 Task: Create a due date automation trigger when advanced on, on the monday before a card is due add fields without custom fields "Resume" completed at 11:00 AM.
Action: Mouse moved to (901, 268)
Screenshot: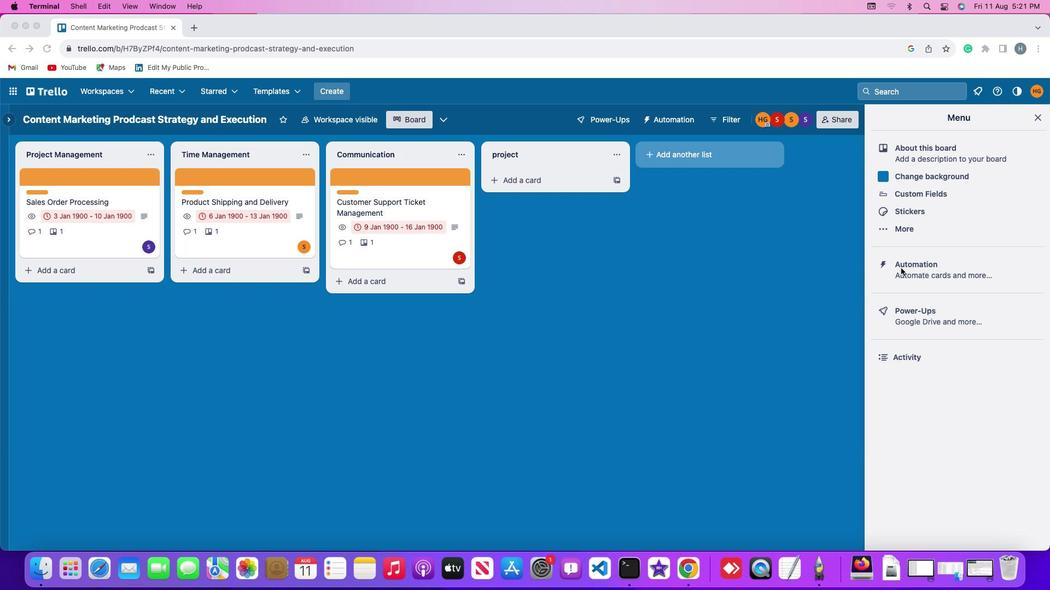 
Action: Mouse pressed left at (901, 268)
Screenshot: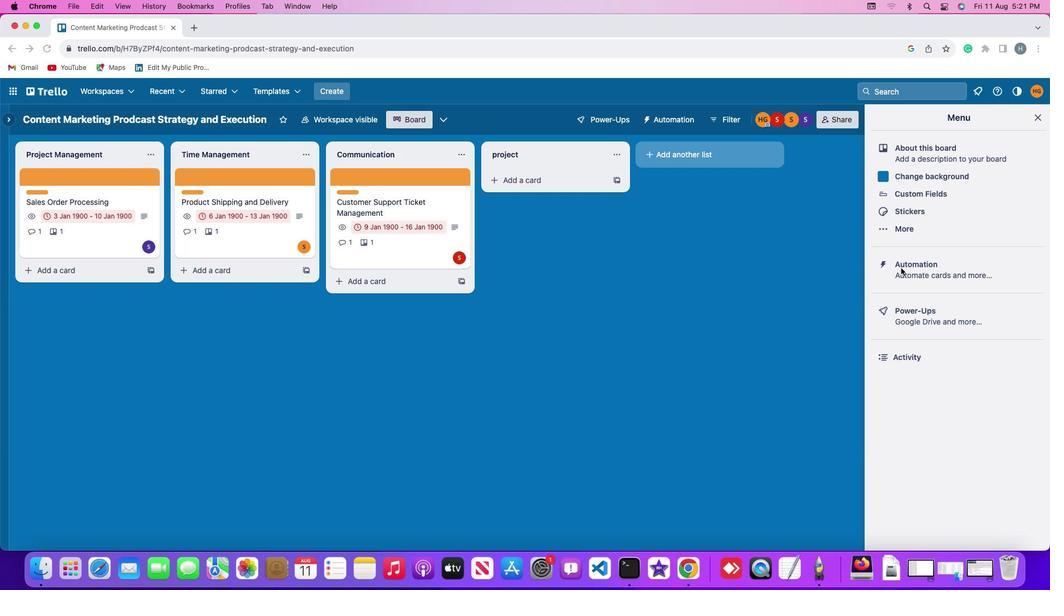 
Action: Mouse pressed left at (901, 268)
Screenshot: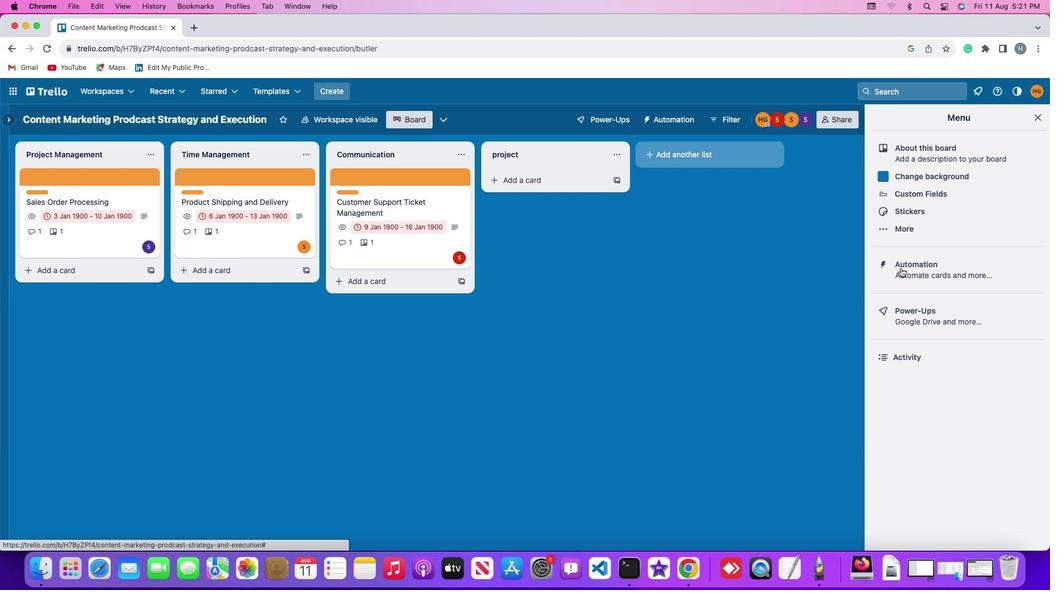 
Action: Mouse moved to (51, 256)
Screenshot: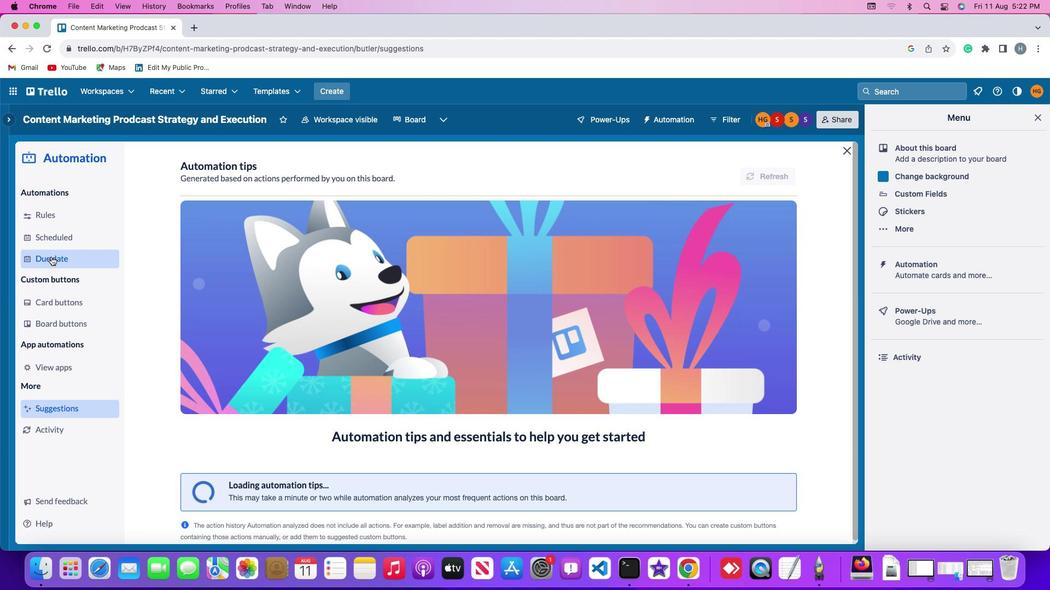 
Action: Mouse pressed left at (51, 256)
Screenshot: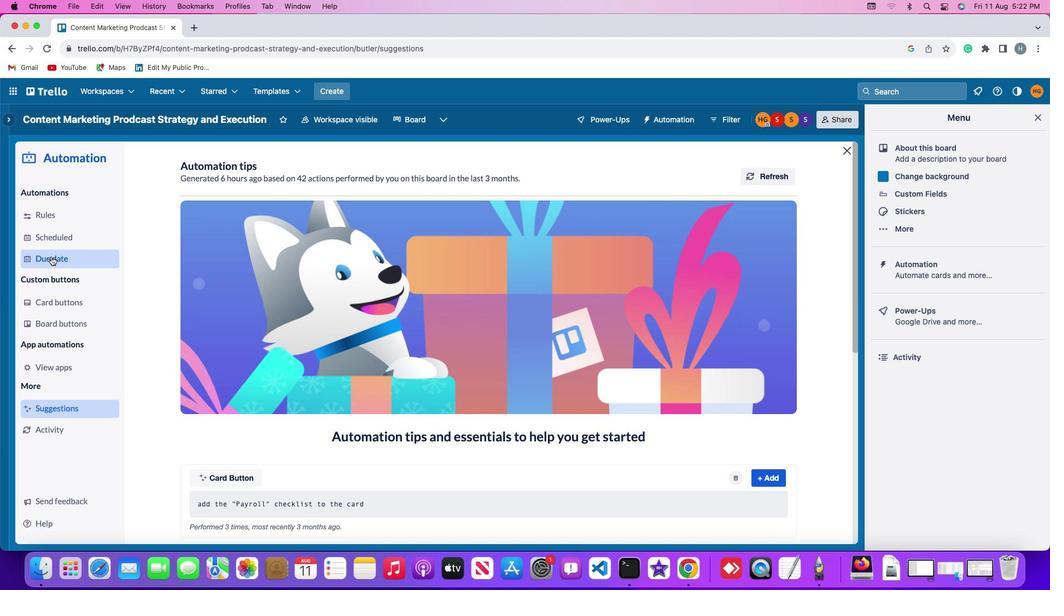 
Action: Mouse moved to (725, 170)
Screenshot: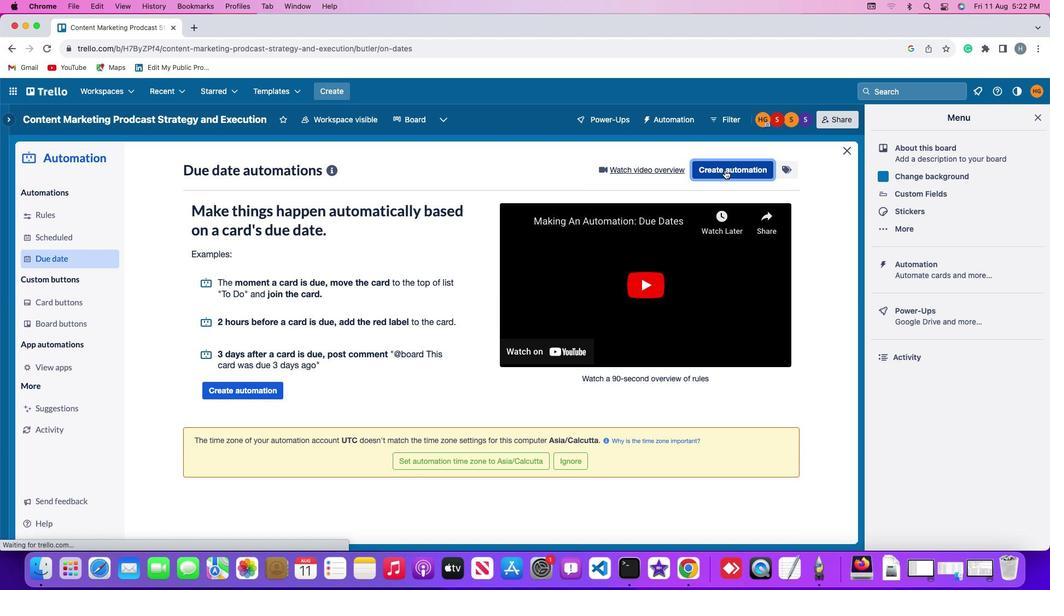 
Action: Mouse pressed left at (725, 170)
Screenshot: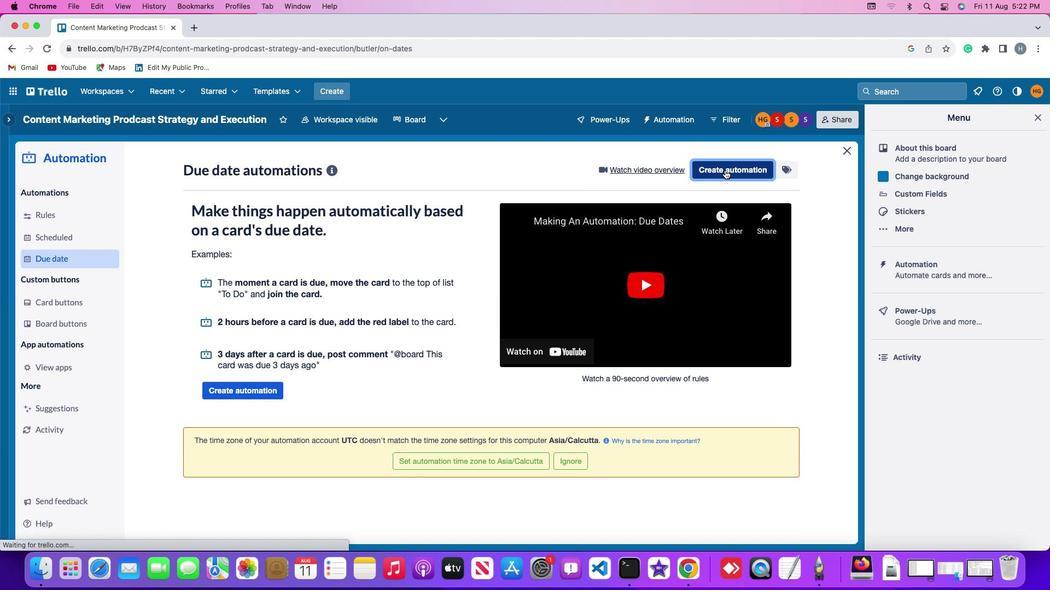 
Action: Mouse moved to (209, 271)
Screenshot: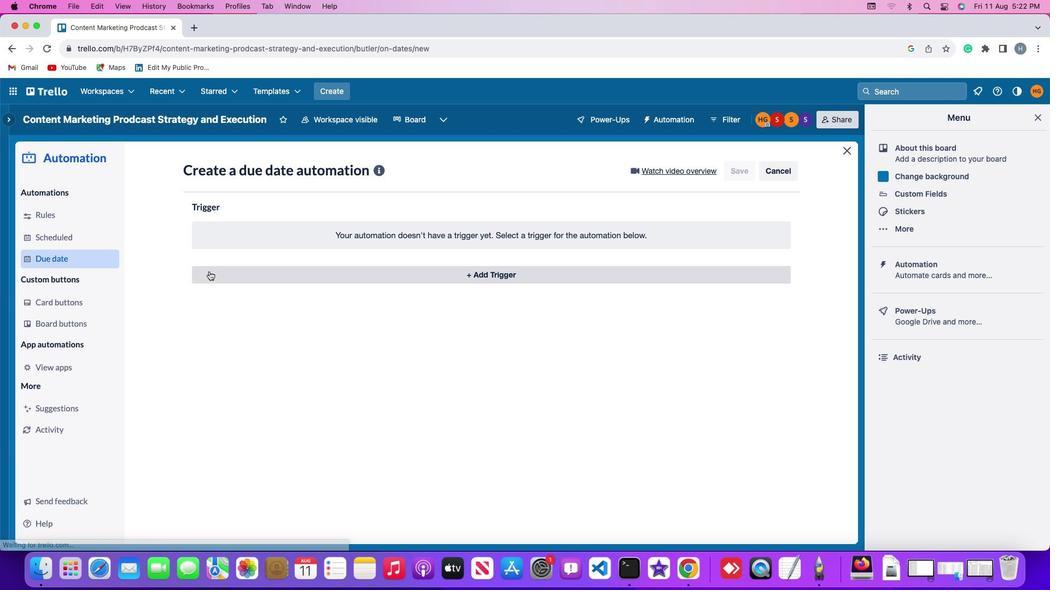 
Action: Mouse pressed left at (209, 271)
Screenshot: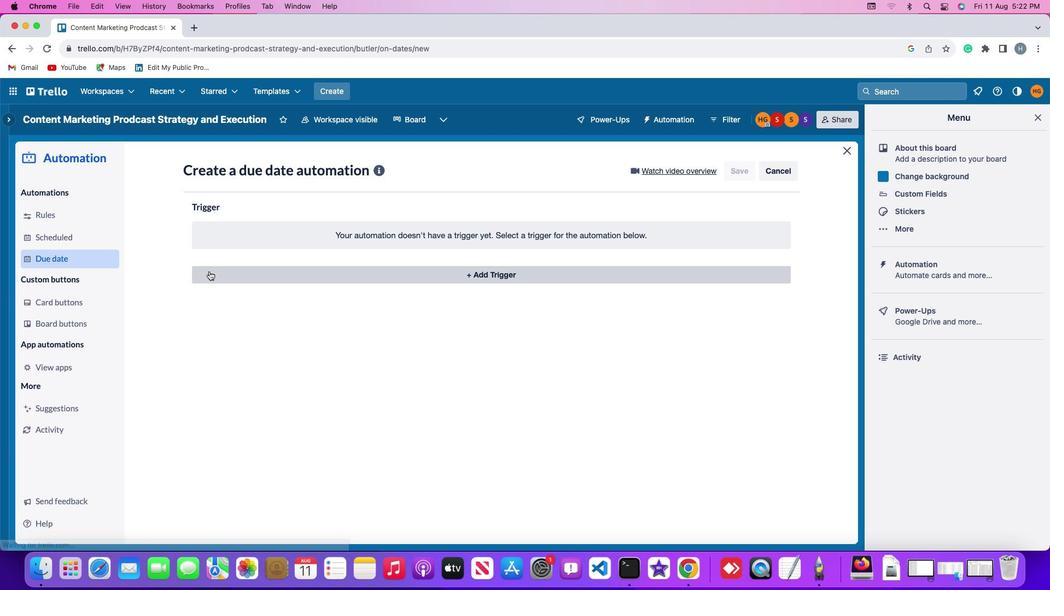 
Action: Mouse moved to (234, 479)
Screenshot: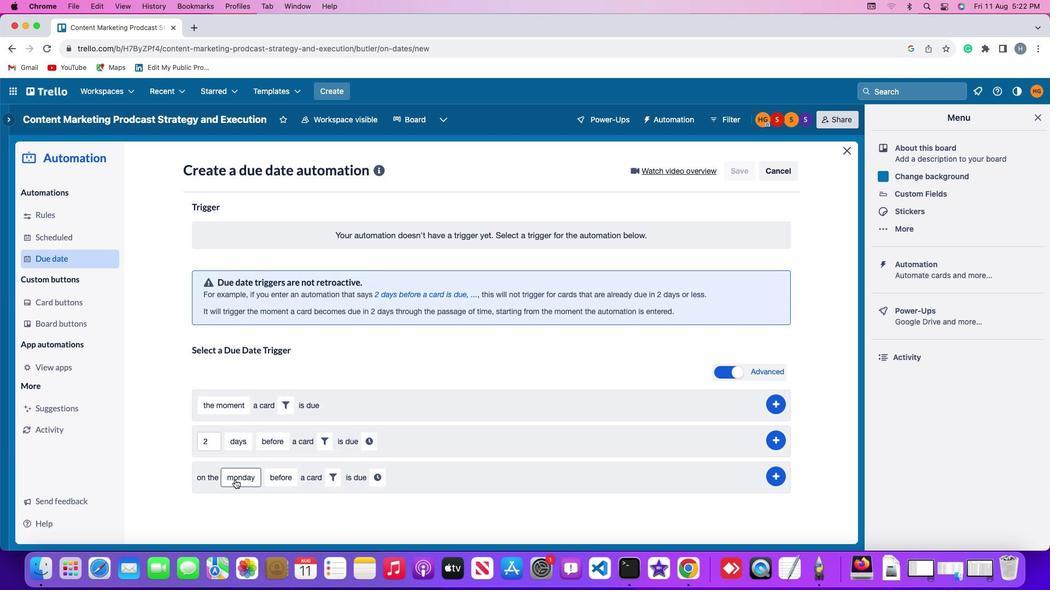 
Action: Mouse pressed left at (234, 479)
Screenshot: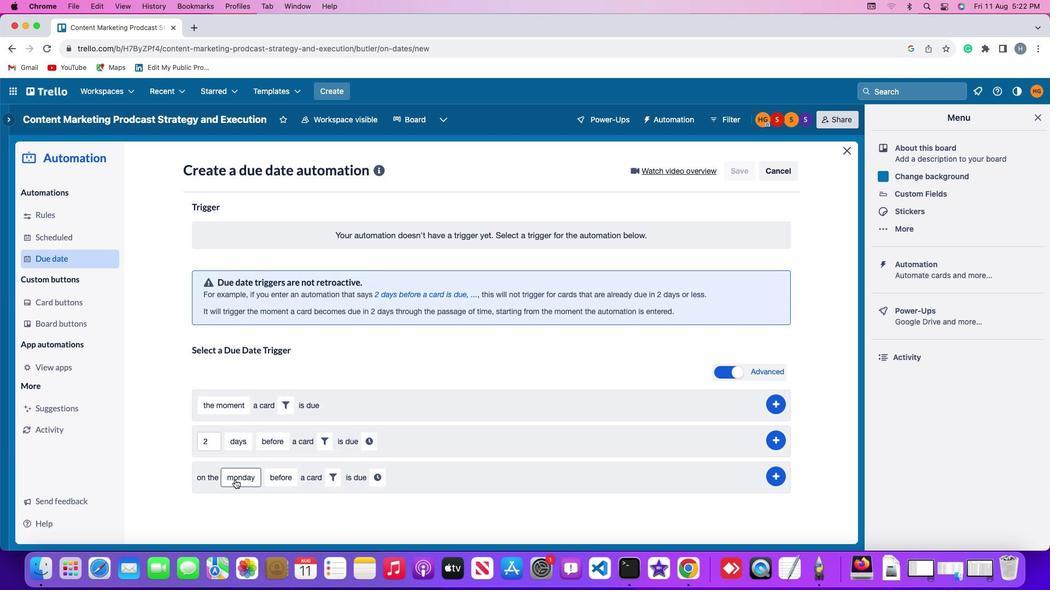 
Action: Mouse moved to (264, 330)
Screenshot: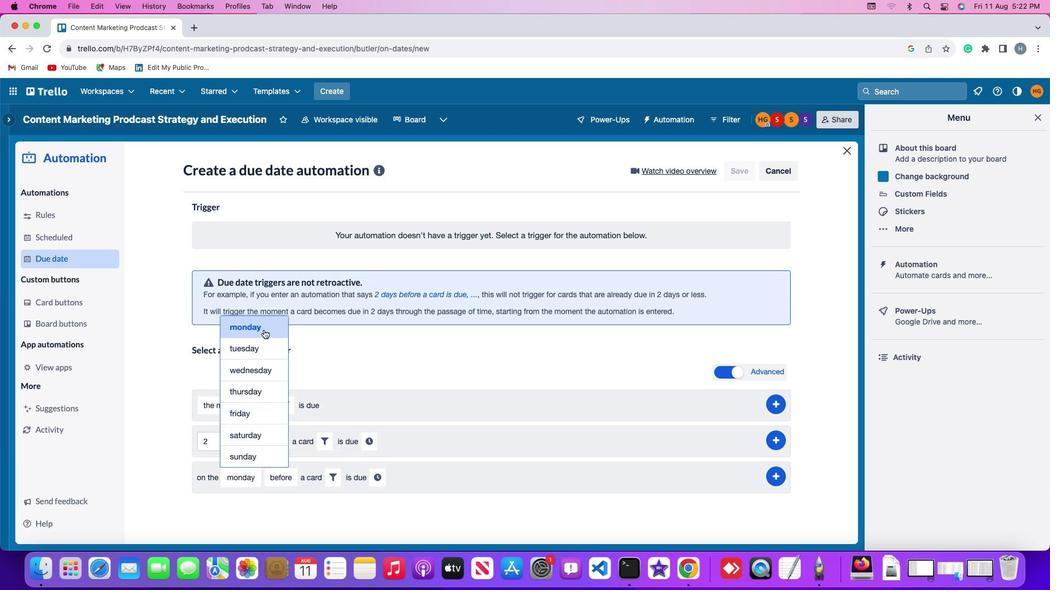 
Action: Mouse pressed left at (264, 330)
Screenshot: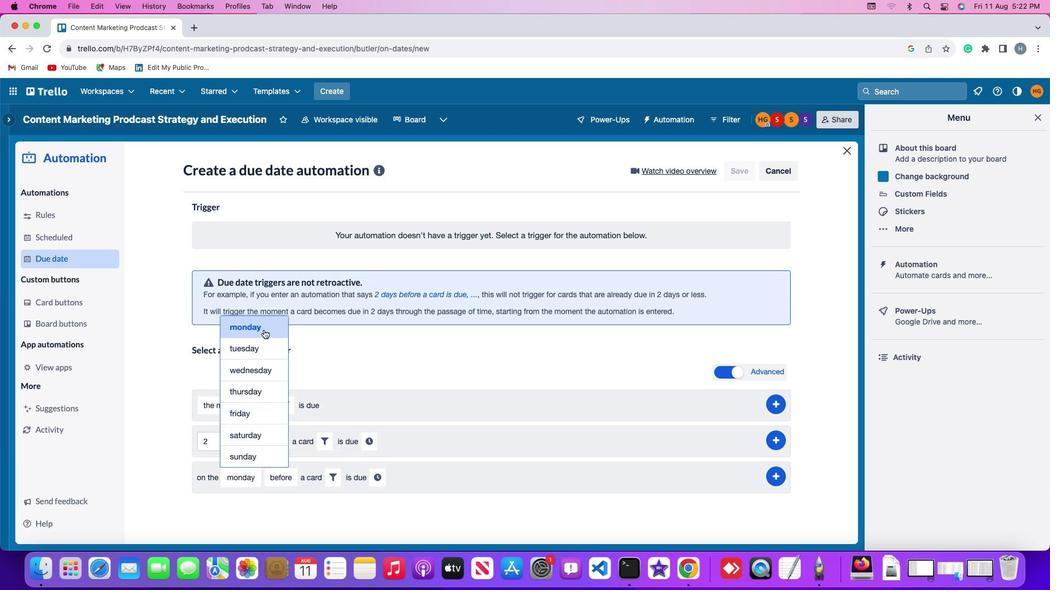 
Action: Mouse moved to (278, 478)
Screenshot: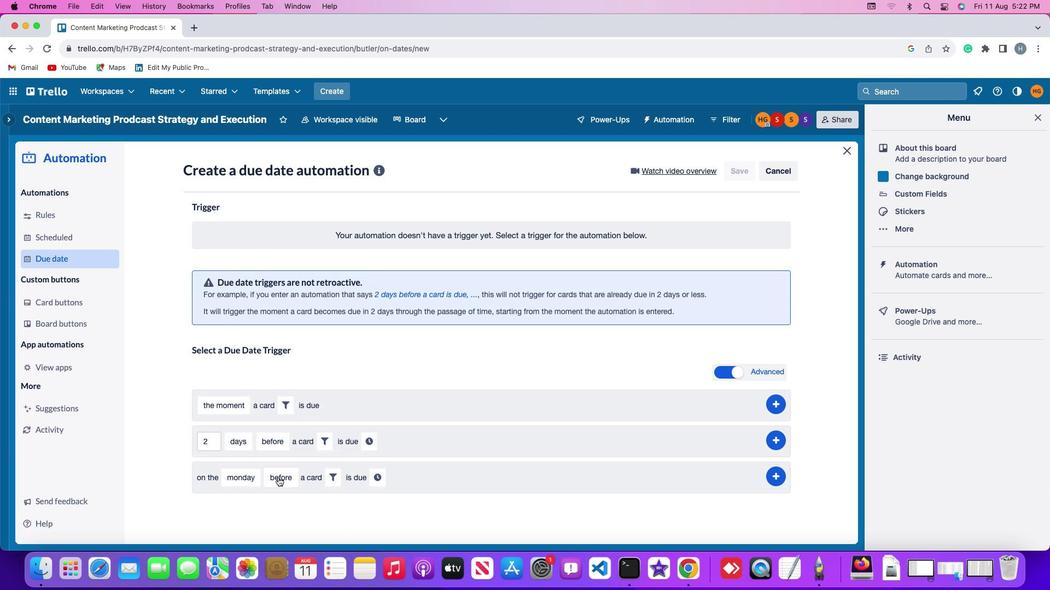
Action: Mouse pressed left at (278, 478)
Screenshot: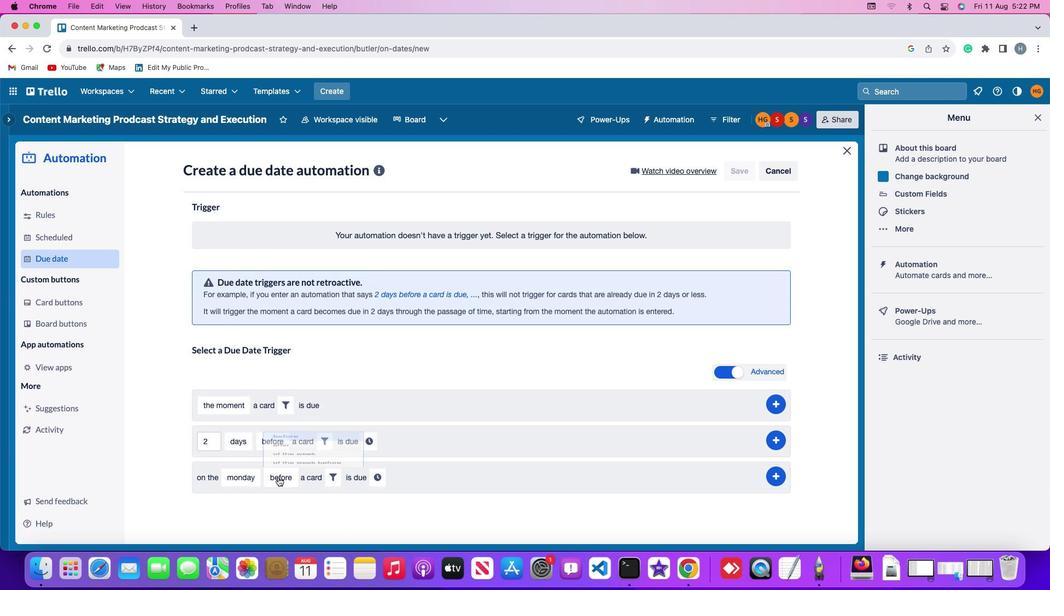
Action: Mouse moved to (290, 390)
Screenshot: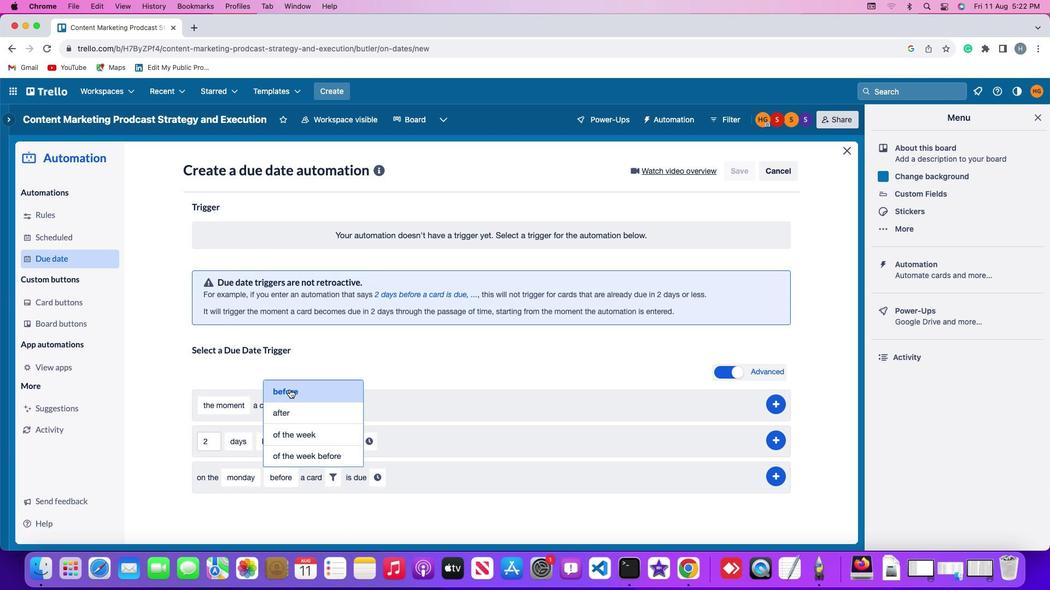 
Action: Mouse pressed left at (290, 390)
Screenshot: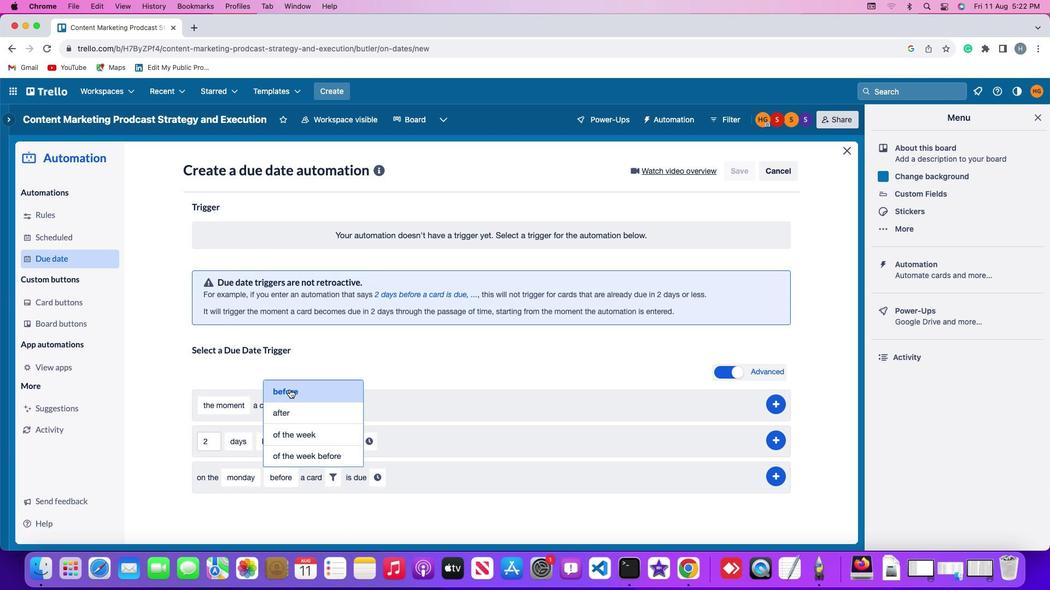 
Action: Mouse moved to (338, 473)
Screenshot: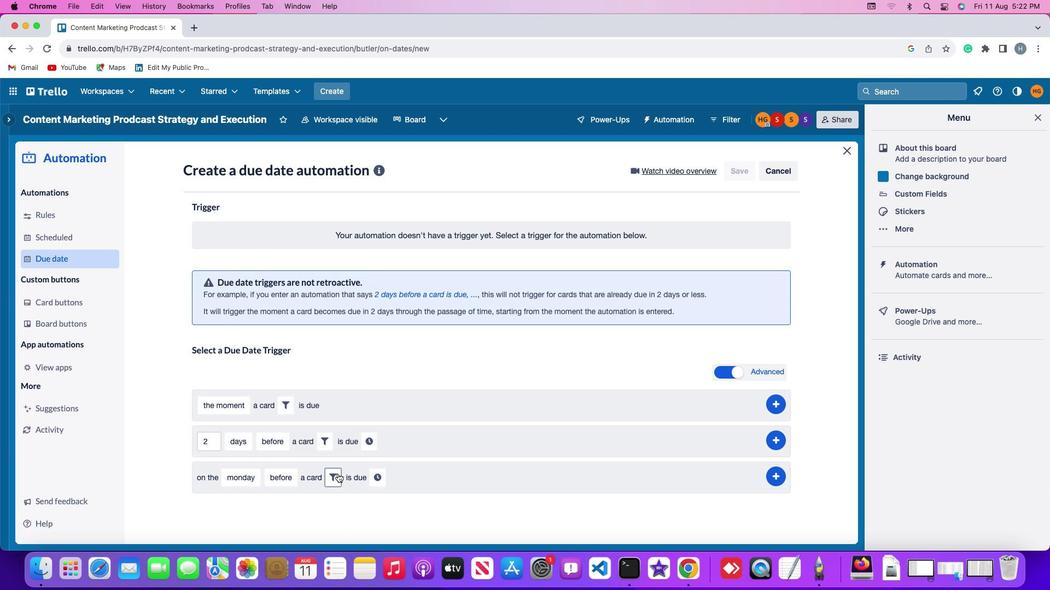 
Action: Mouse pressed left at (338, 473)
Screenshot: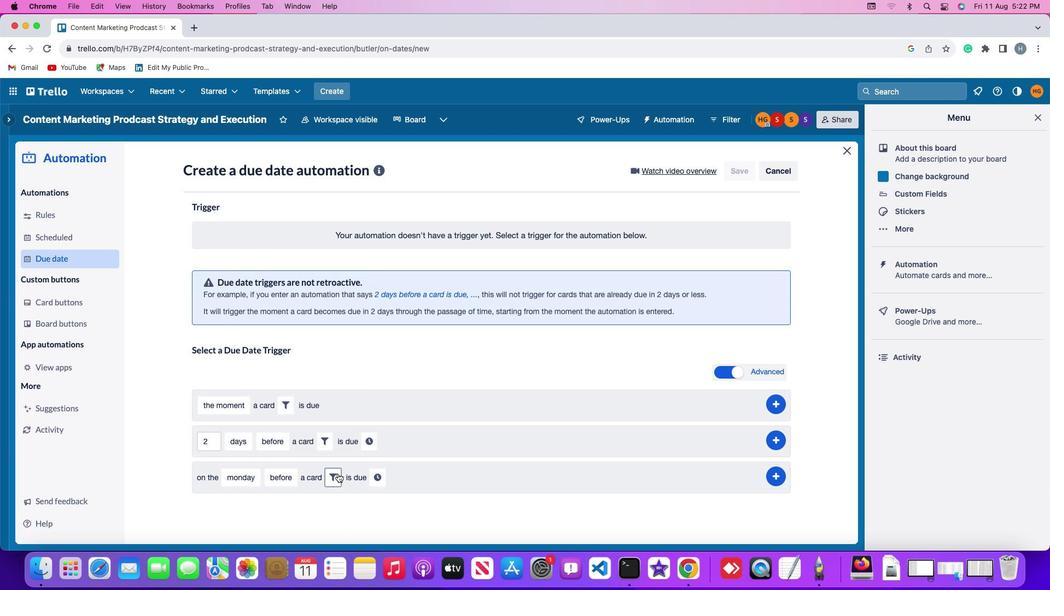 
Action: Mouse moved to (522, 511)
Screenshot: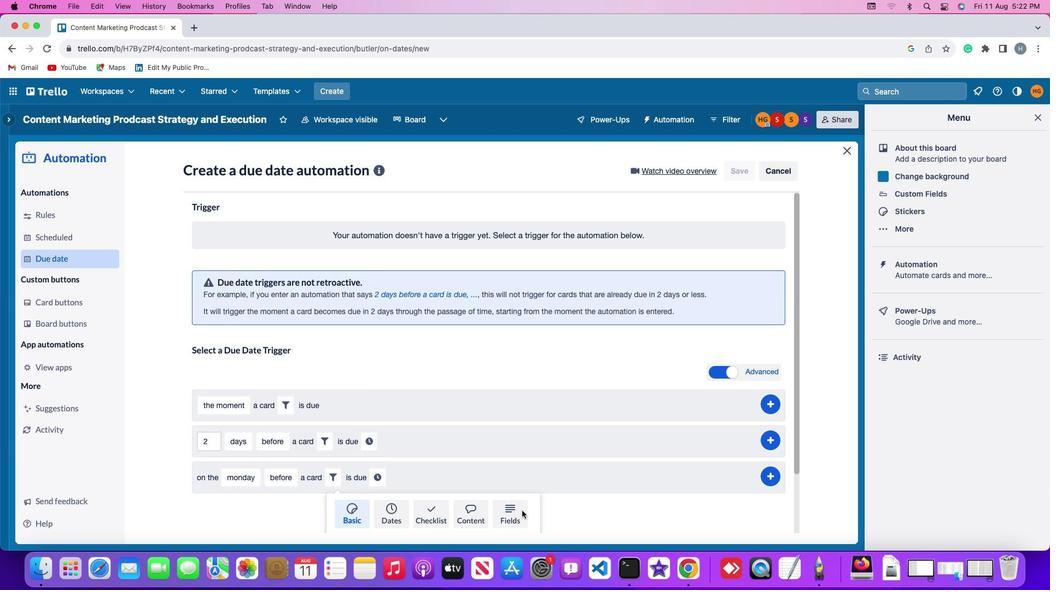 
Action: Mouse pressed left at (522, 511)
Screenshot: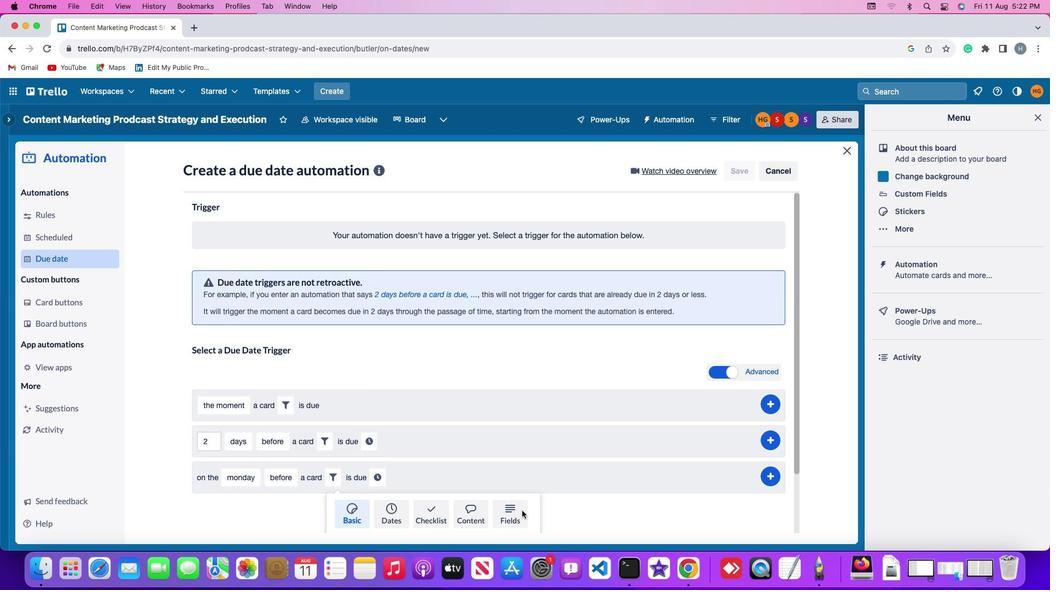 
Action: Mouse moved to (274, 511)
Screenshot: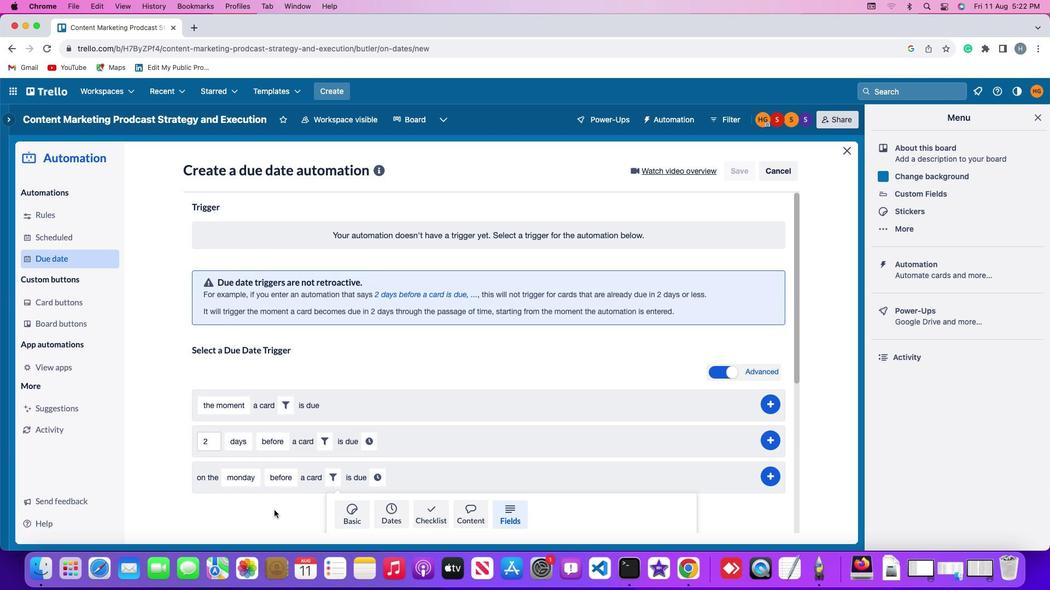 
Action: Mouse scrolled (274, 511) with delta (0, 0)
Screenshot: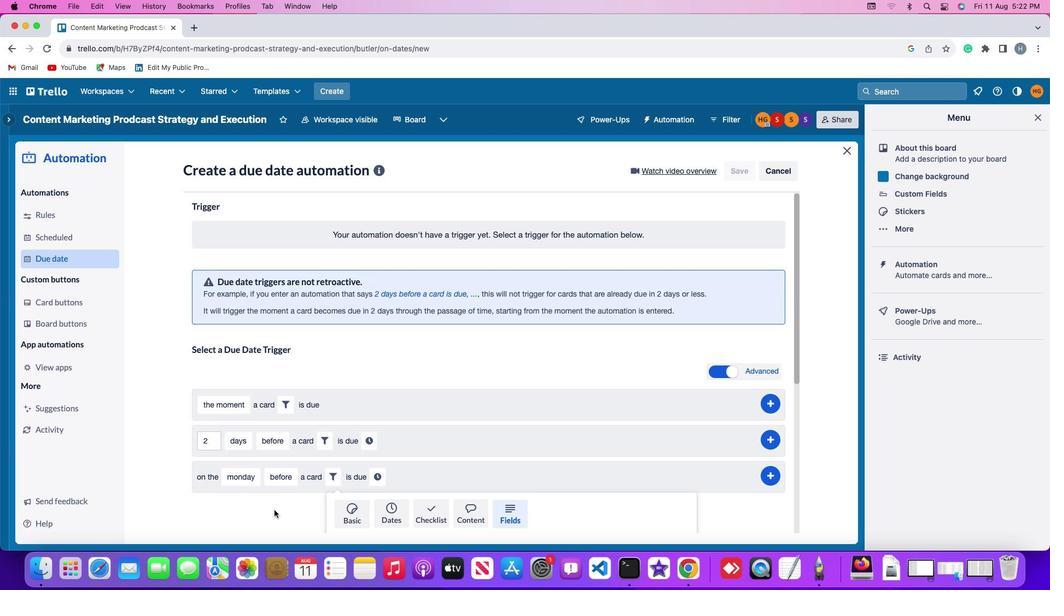 
Action: Mouse scrolled (274, 511) with delta (0, 0)
Screenshot: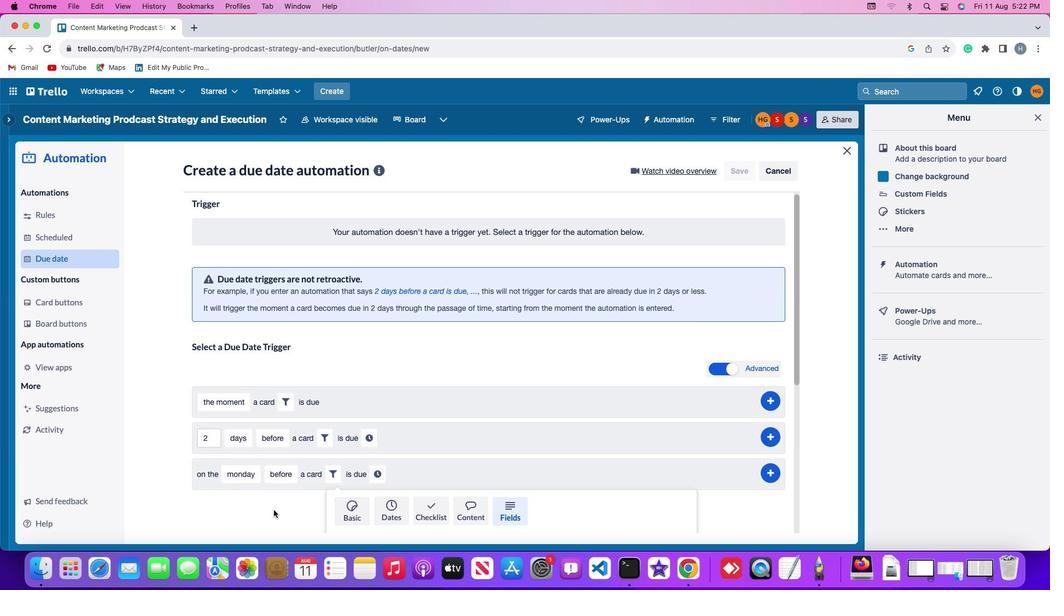 
Action: Mouse scrolled (274, 511) with delta (0, -1)
Screenshot: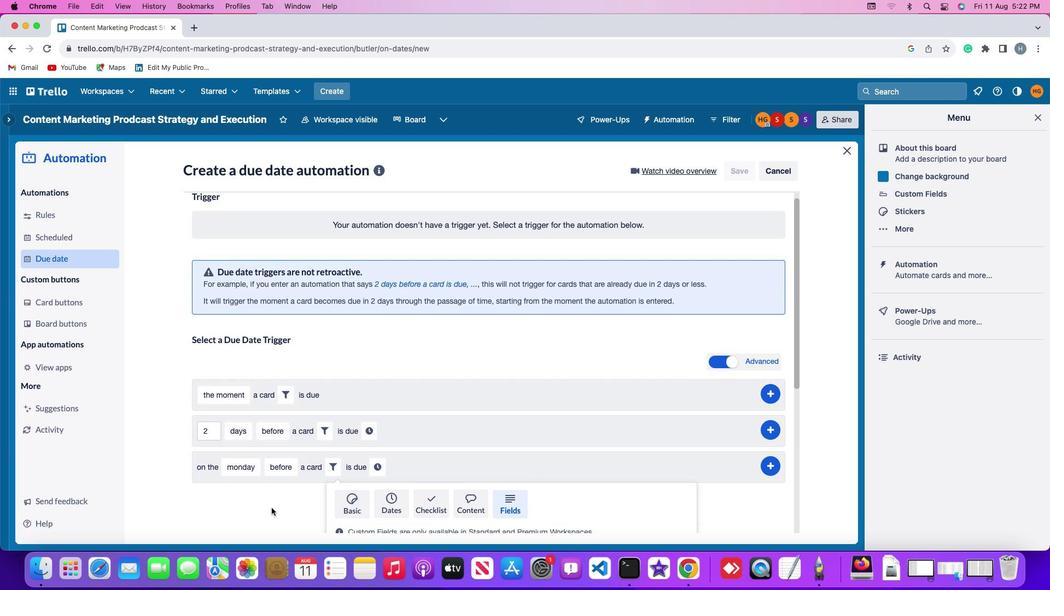 
Action: Mouse moved to (268, 506)
Screenshot: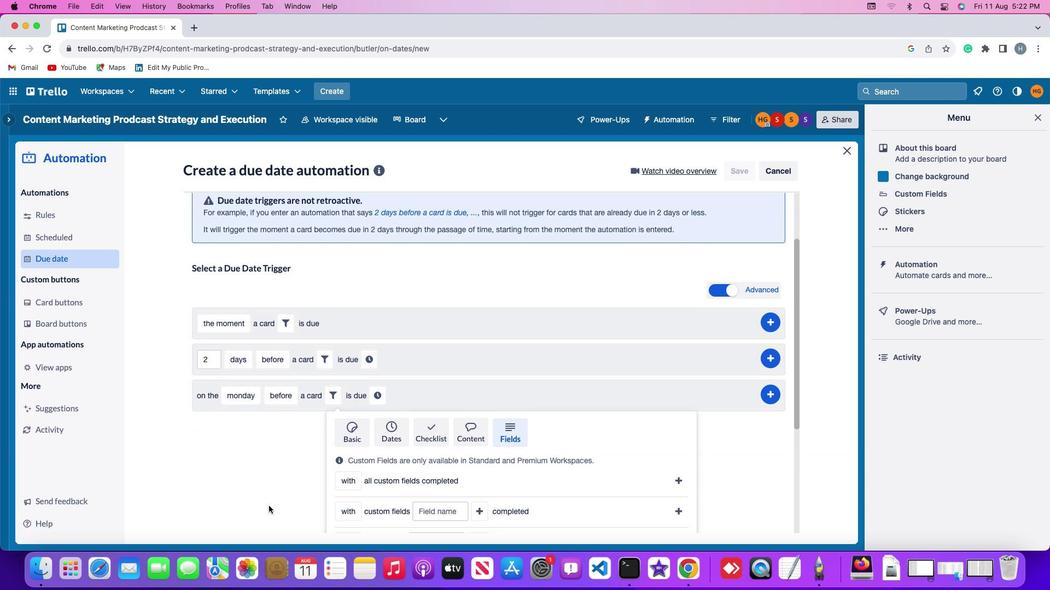 
Action: Mouse scrolled (268, 506) with delta (0, 0)
Screenshot: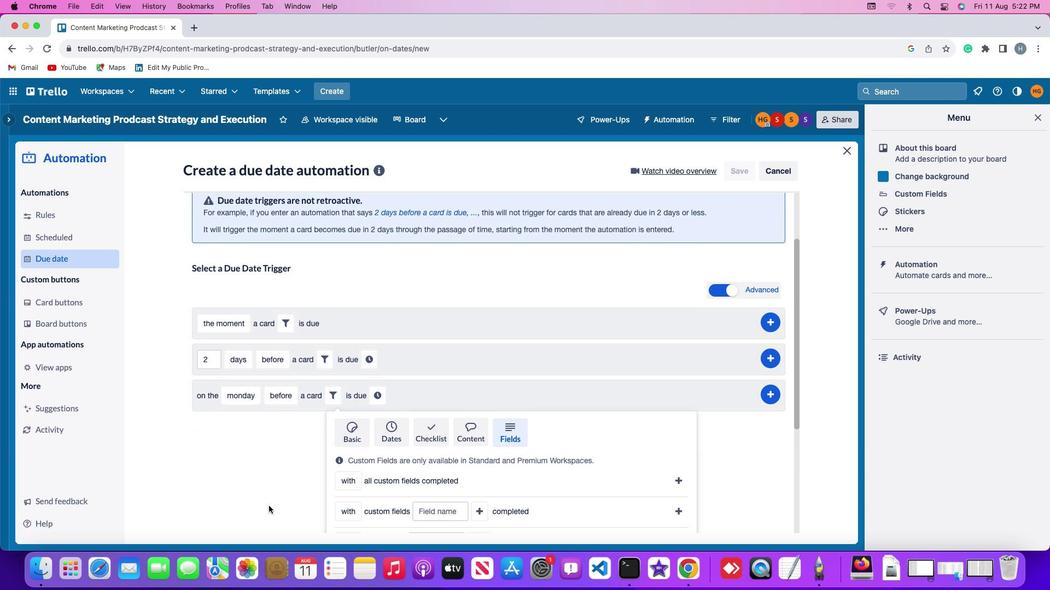 
Action: Mouse scrolled (268, 506) with delta (0, 0)
Screenshot: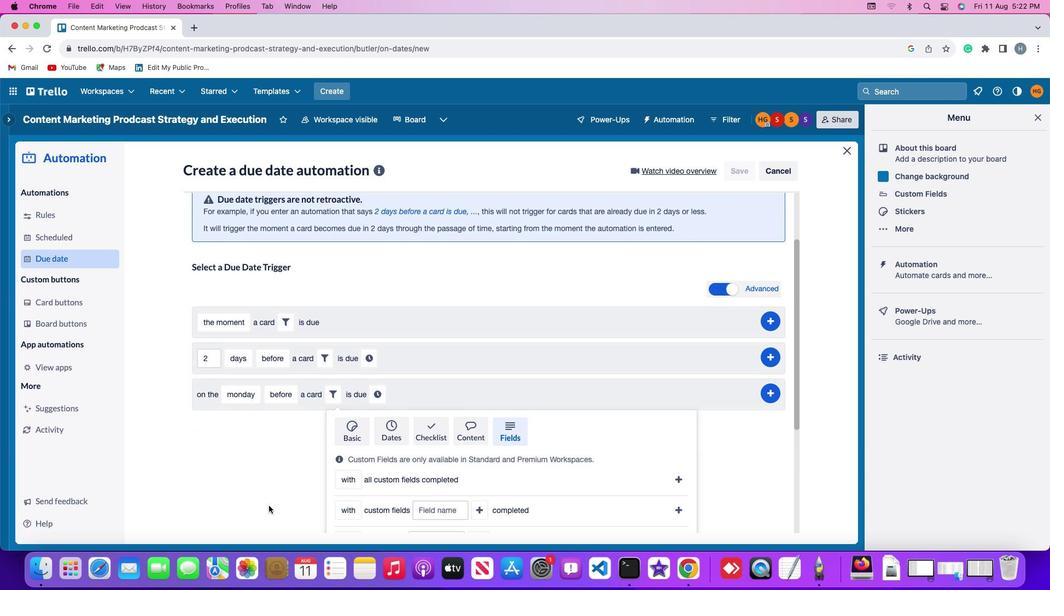 
Action: Mouse scrolled (268, 506) with delta (0, -1)
Screenshot: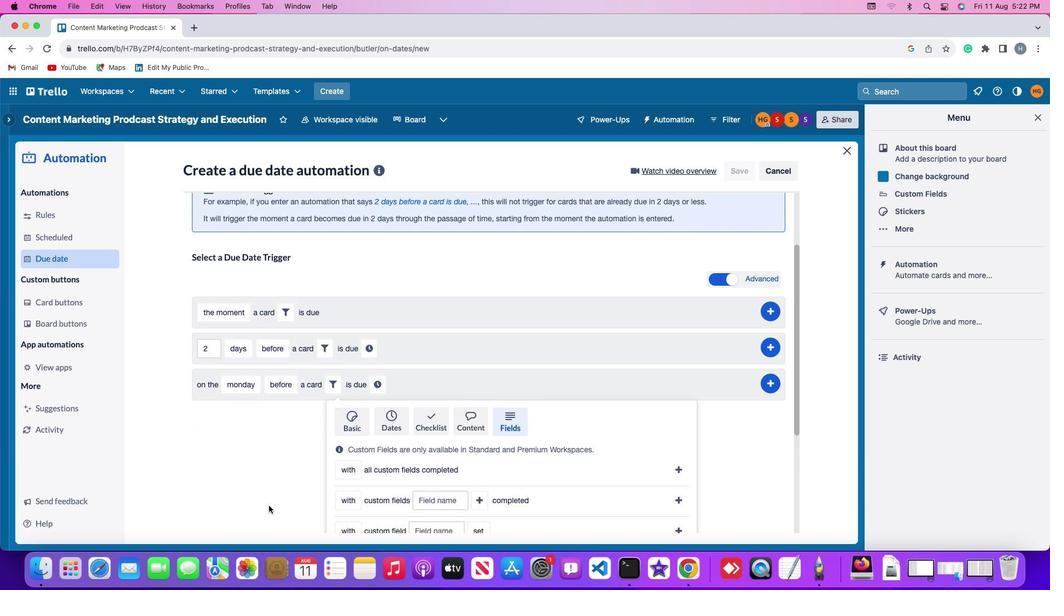 
Action: Mouse scrolled (268, 506) with delta (0, 0)
Screenshot: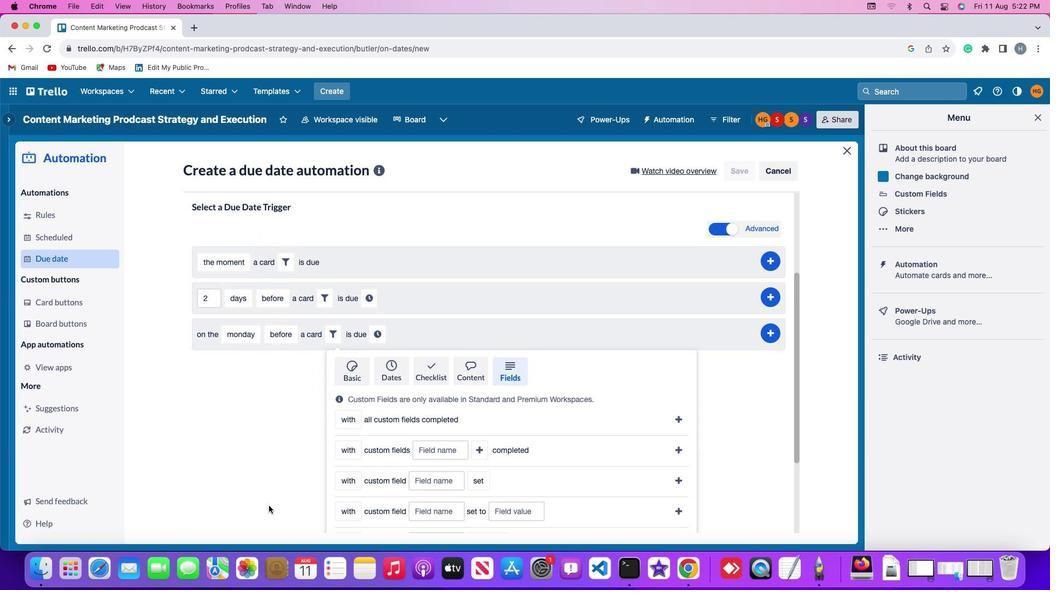 
Action: Mouse scrolled (268, 506) with delta (0, 0)
Screenshot: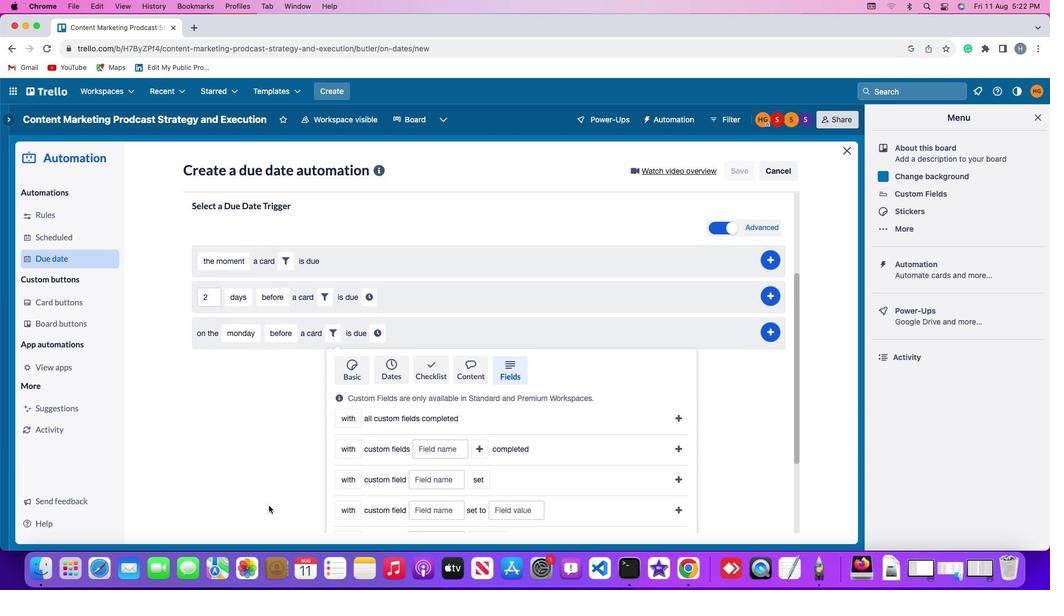 
Action: Mouse moved to (357, 430)
Screenshot: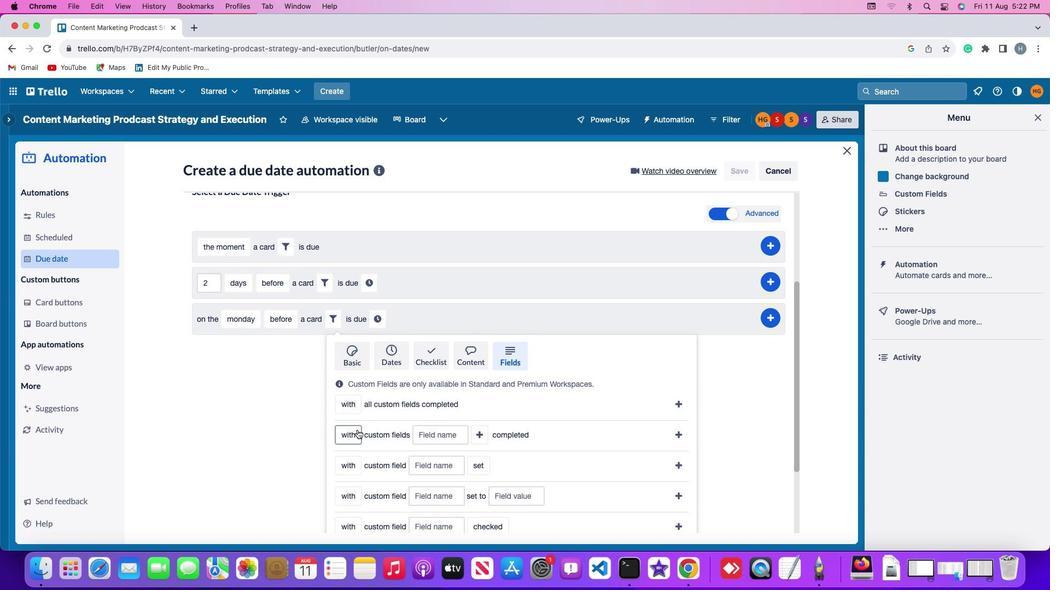 
Action: Mouse pressed left at (357, 430)
Screenshot: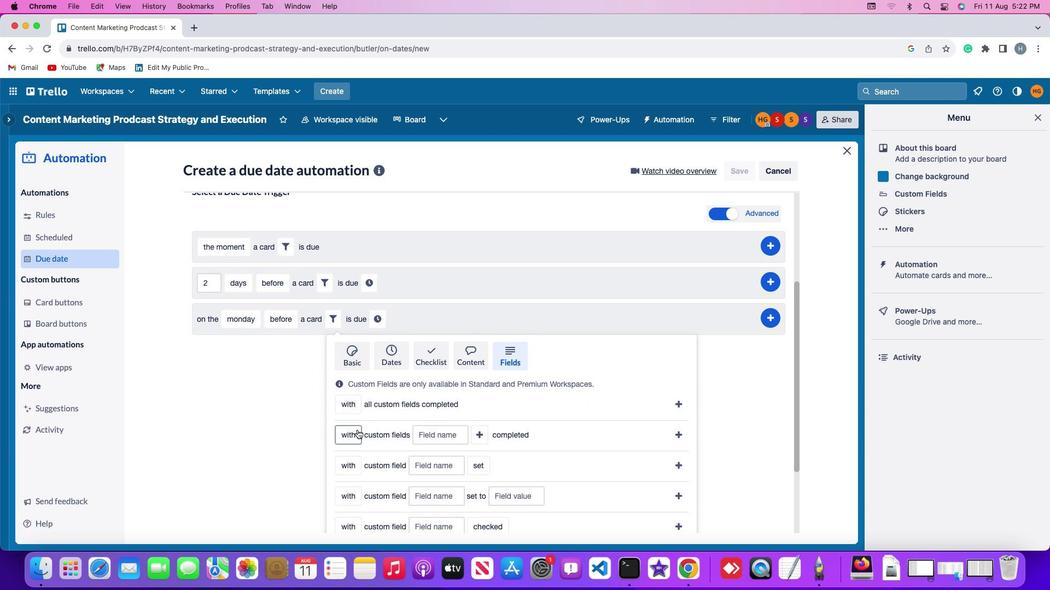 
Action: Mouse moved to (351, 474)
Screenshot: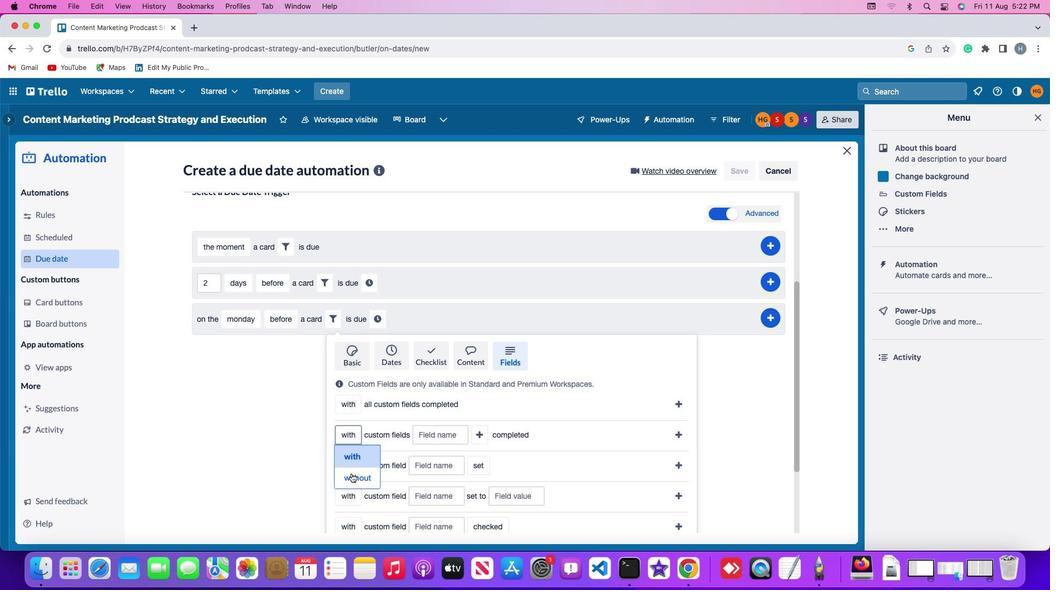 
Action: Mouse pressed left at (351, 474)
Screenshot: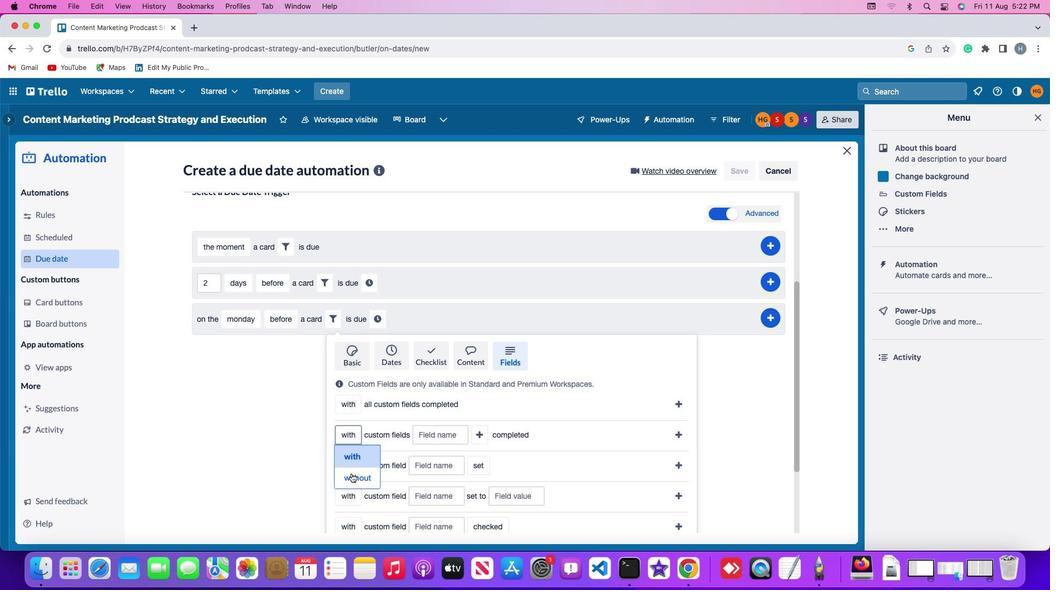 
Action: Mouse moved to (437, 435)
Screenshot: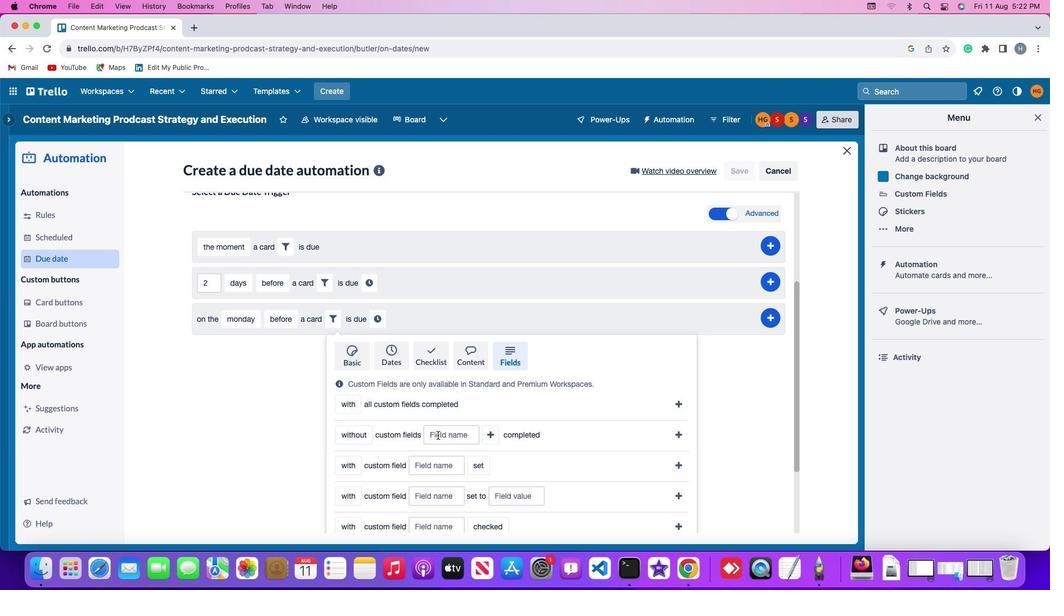 
Action: Mouse pressed left at (437, 435)
Screenshot: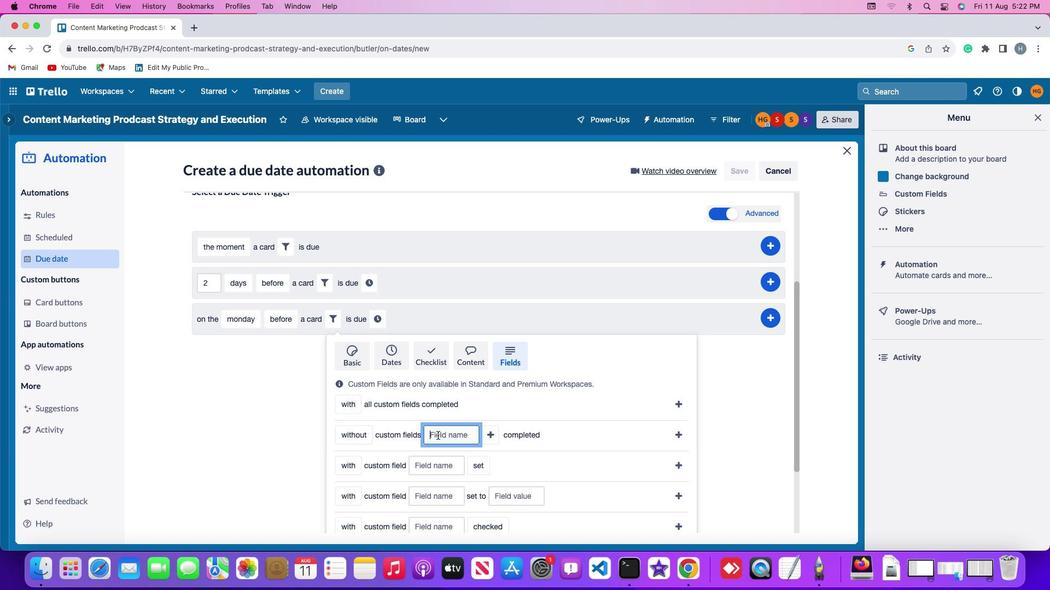 
Action: Key pressed Key.shift'R''e''s''u''m''e'
Screenshot: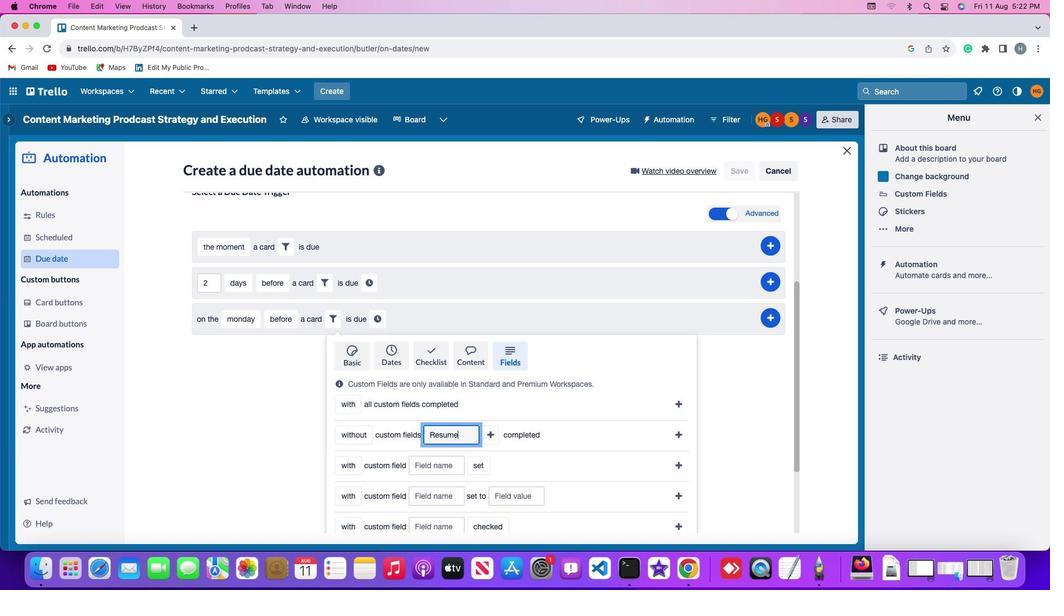 
Action: Mouse moved to (531, 437)
Screenshot: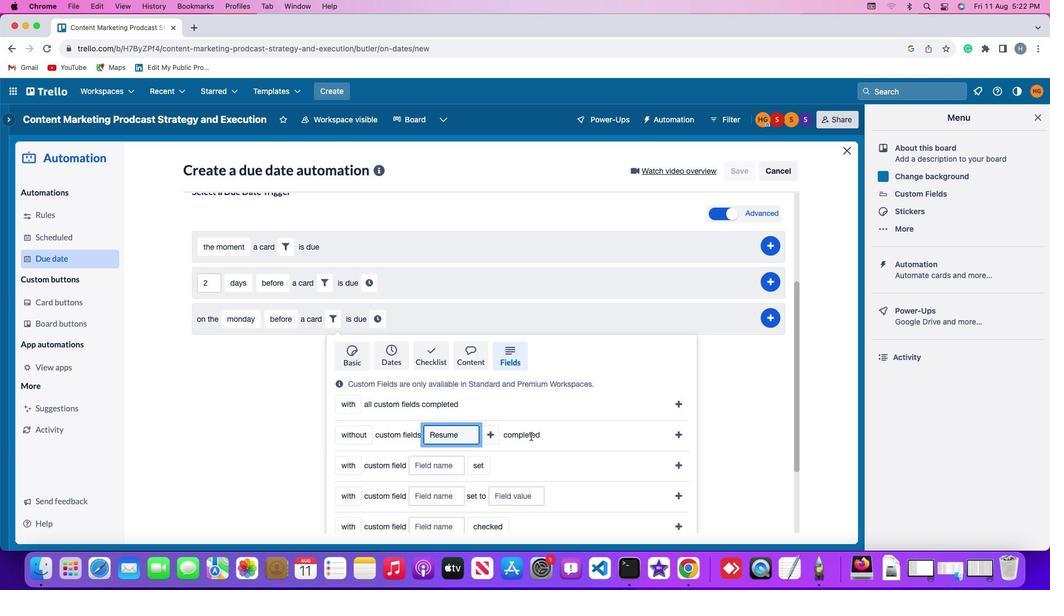 
Action: Mouse pressed left at (531, 437)
Screenshot: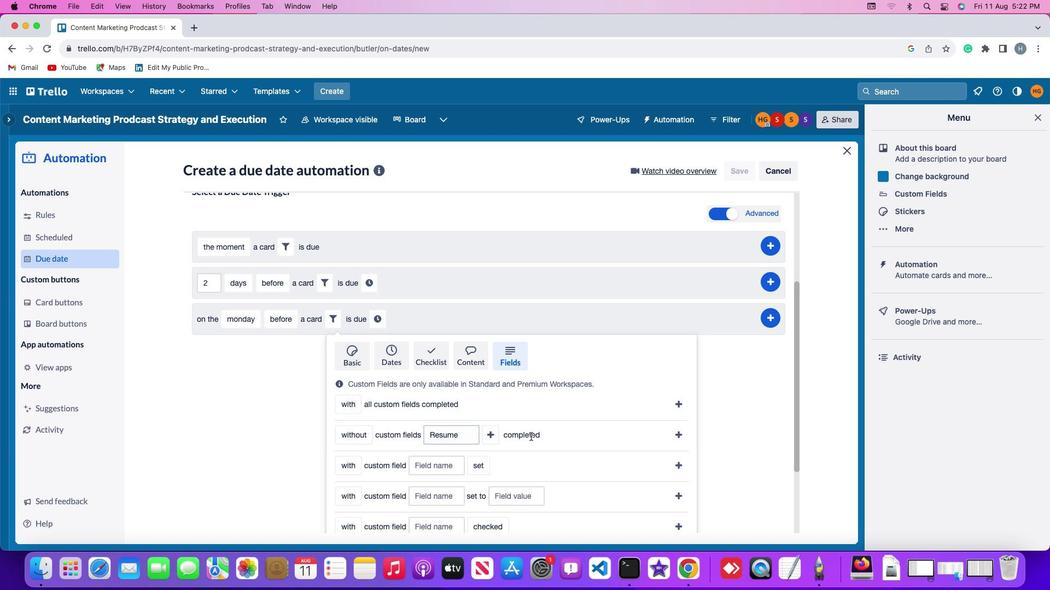 
Action: Mouse moved to (676, 430)
Screenshot: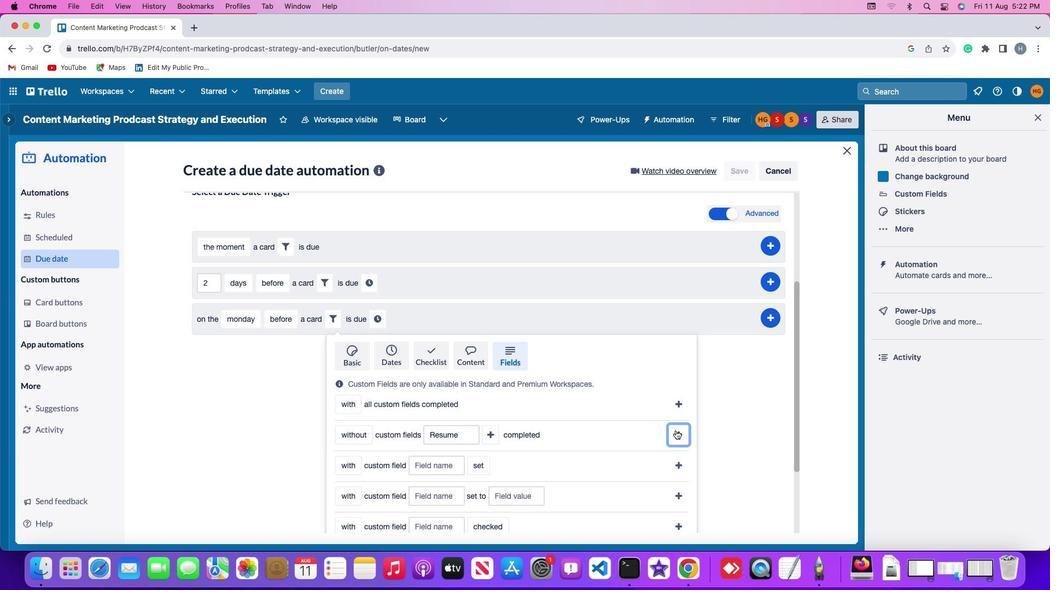 
Action: Mouse pressed left at (676, 430)
Screenshot: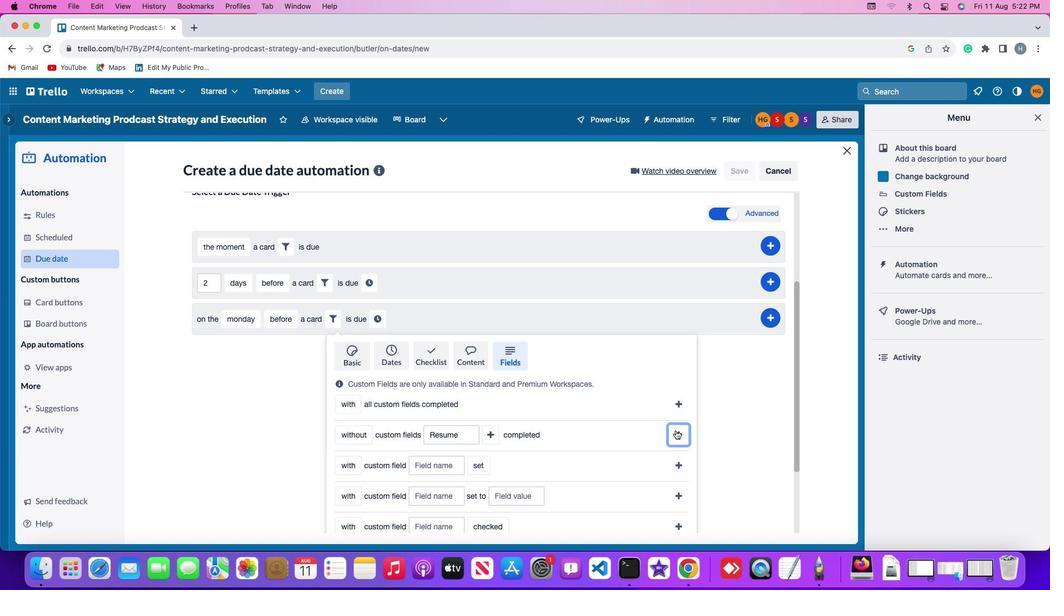 
Action: Mouse moved to (551, 473)
Screenshot: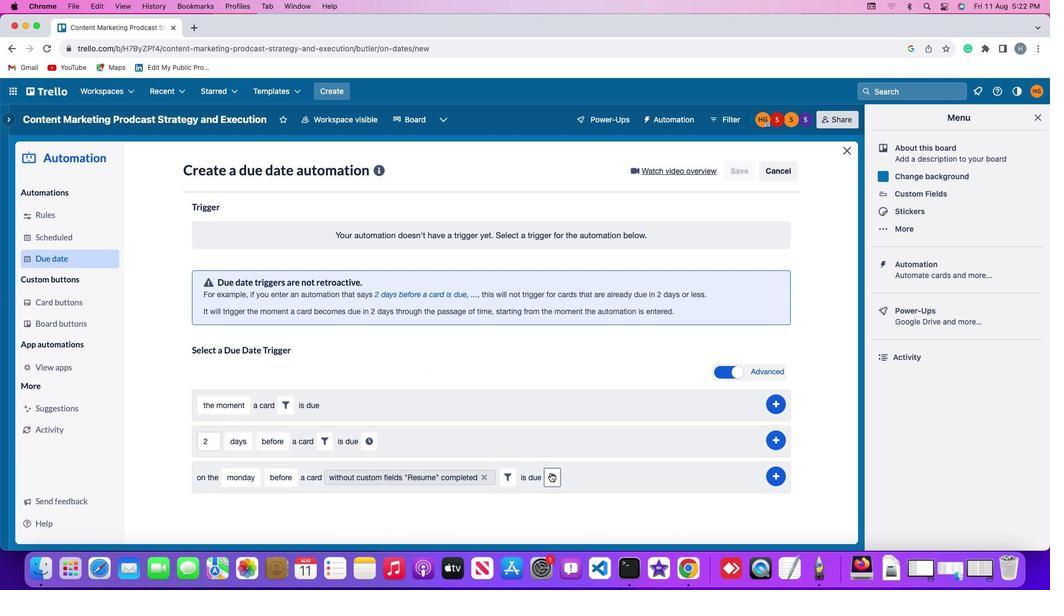 
Action: Mouse pressed left at (551, 473)
Screenshot: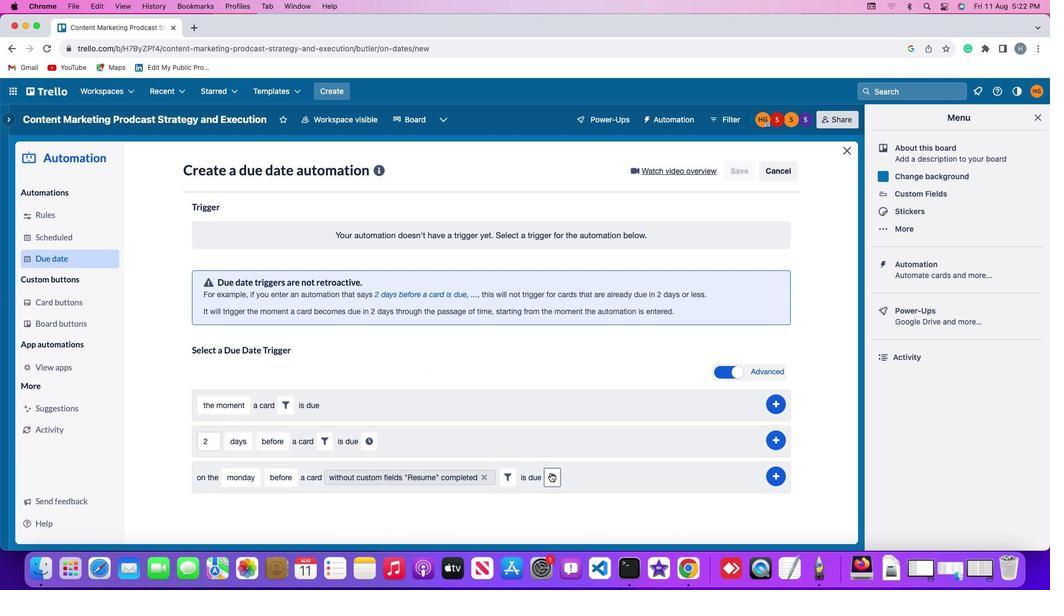 
Action: Mouse moved to (573, 477)
Screenshot: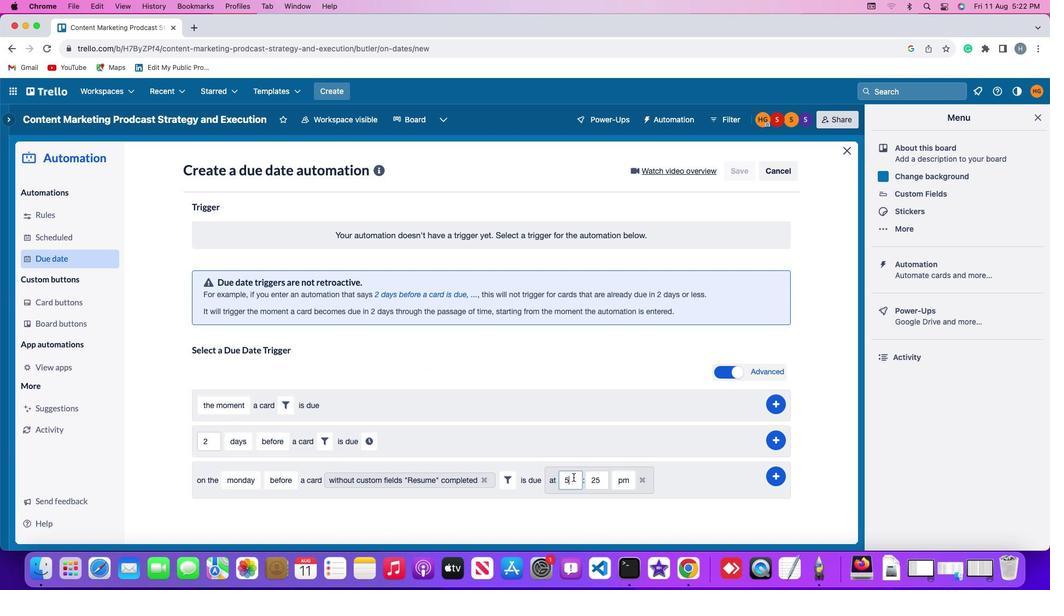 
Action: Mouse pressed left at (573, 477)
Screenshot: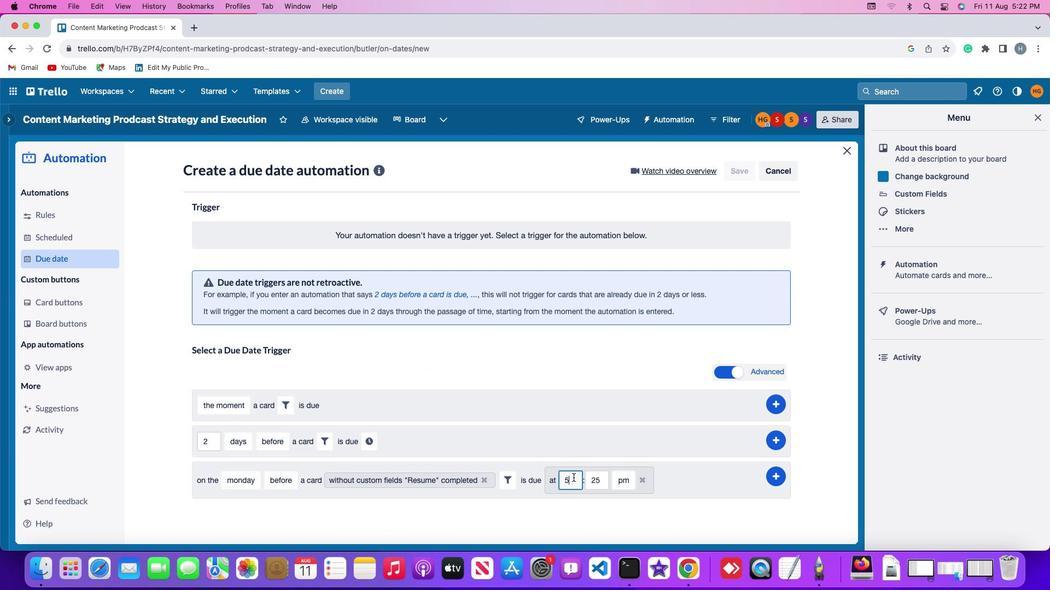 
Action: Mouse moved to (573, 478)
Screenshot: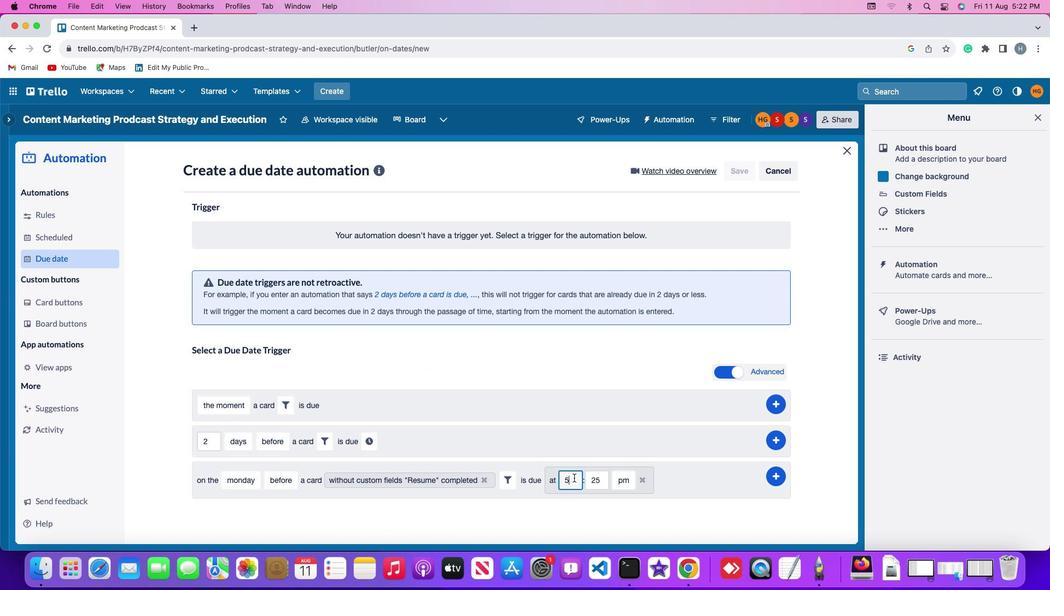 
Action: Key pressed Key.backspace'1''1'
Screenshot: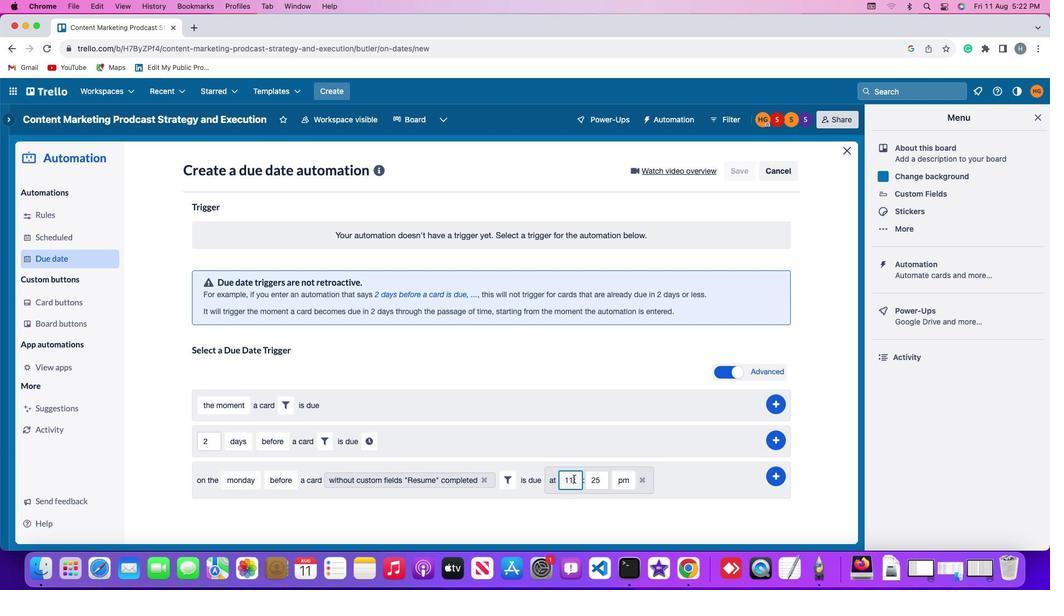 
Action: Mouse moved to (602, 482)
Screenshot: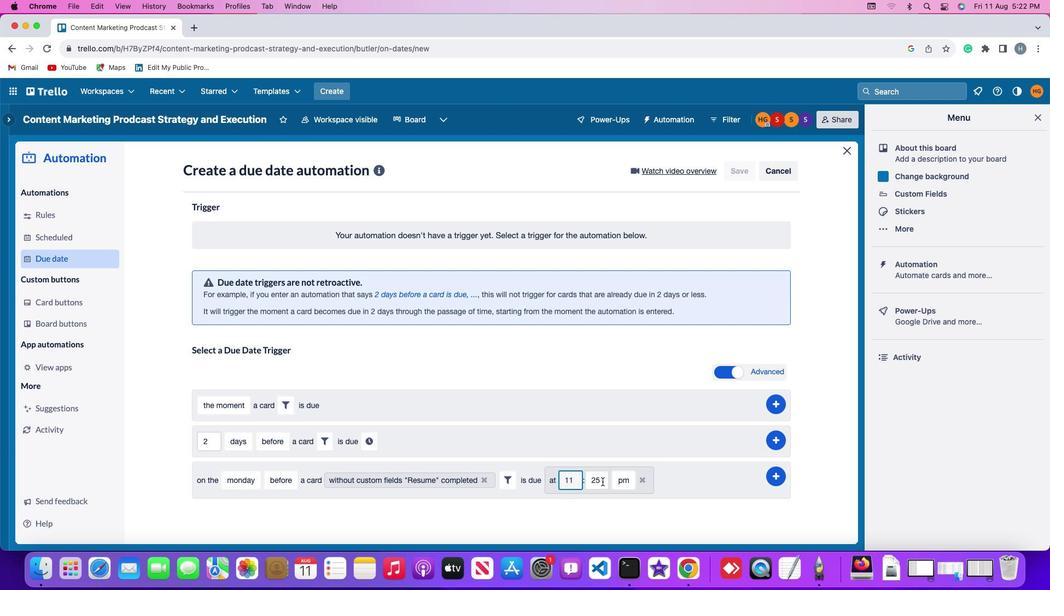 
Action: Mouse pressed left at (602, 482)
Screenshot: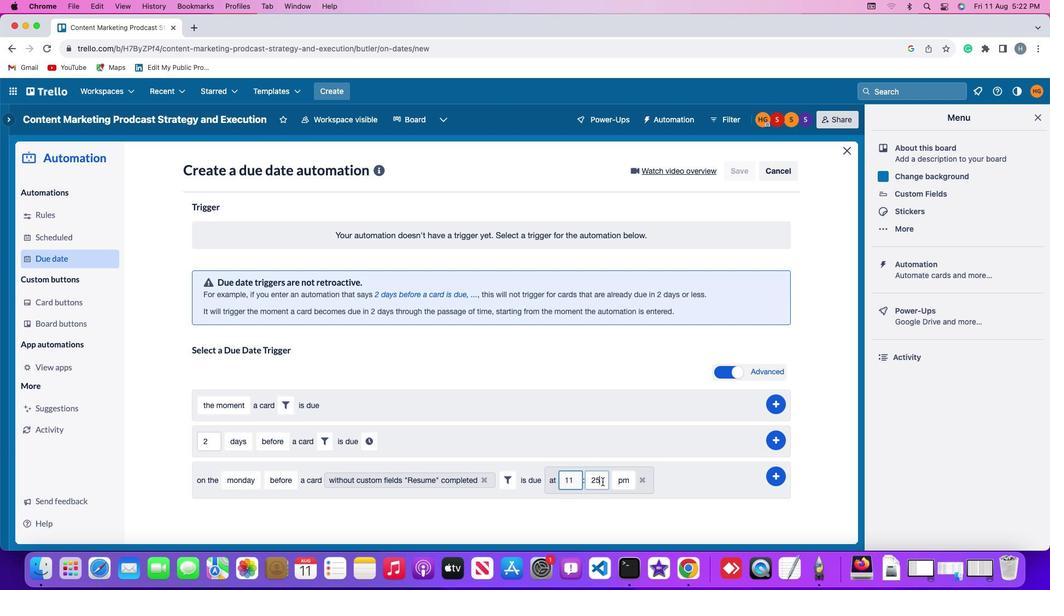 
Action: Key pressed Key.backspaceKey.backspace'0''0'
Screenshot: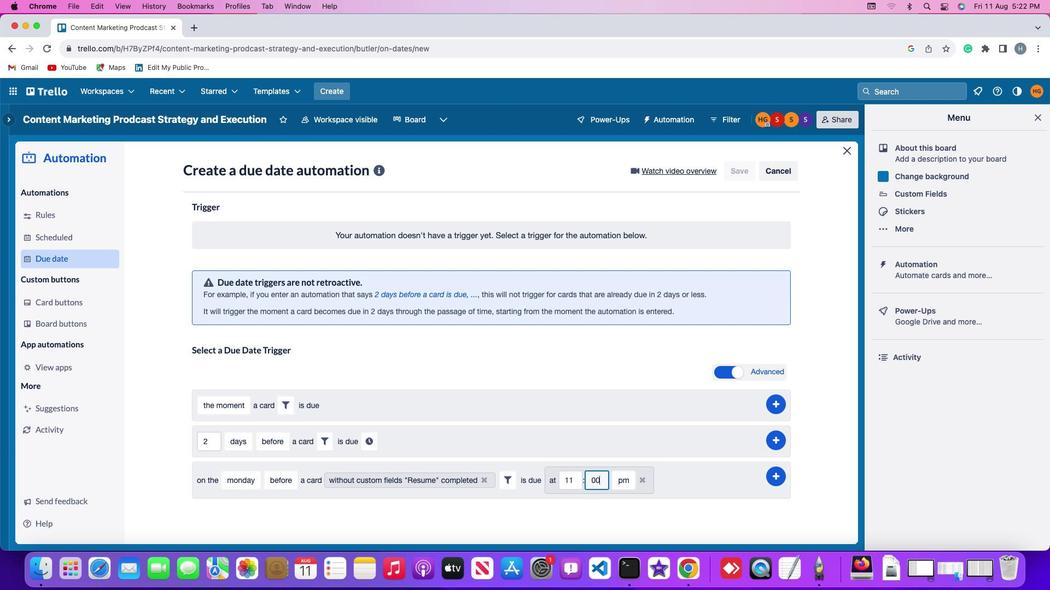 
Action: Mouse moved to (628, 482)
Screenshot: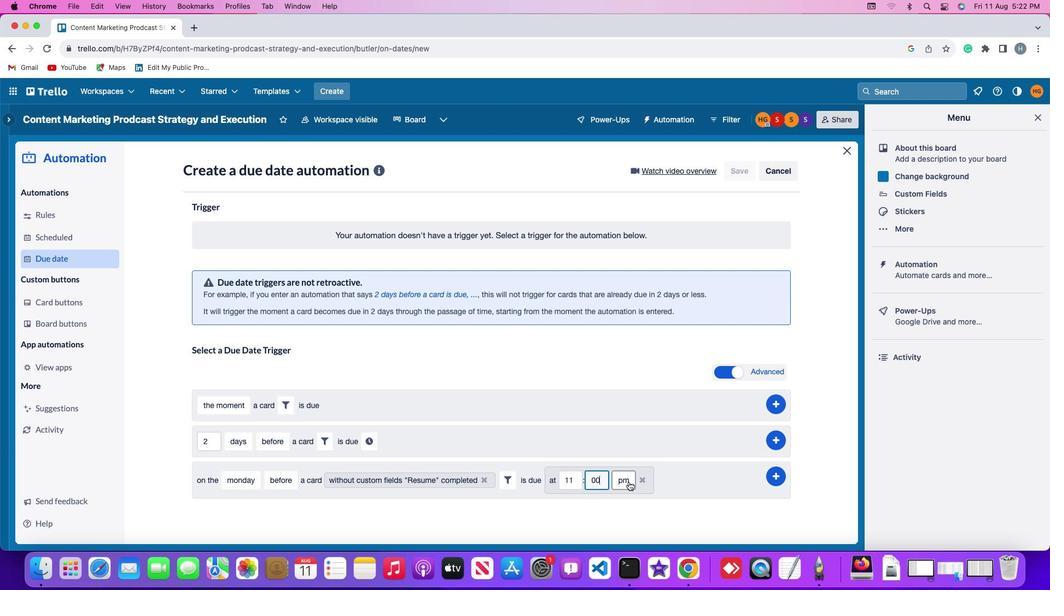 
Action: Mouse pressed left at (628, 482)
Screenshot: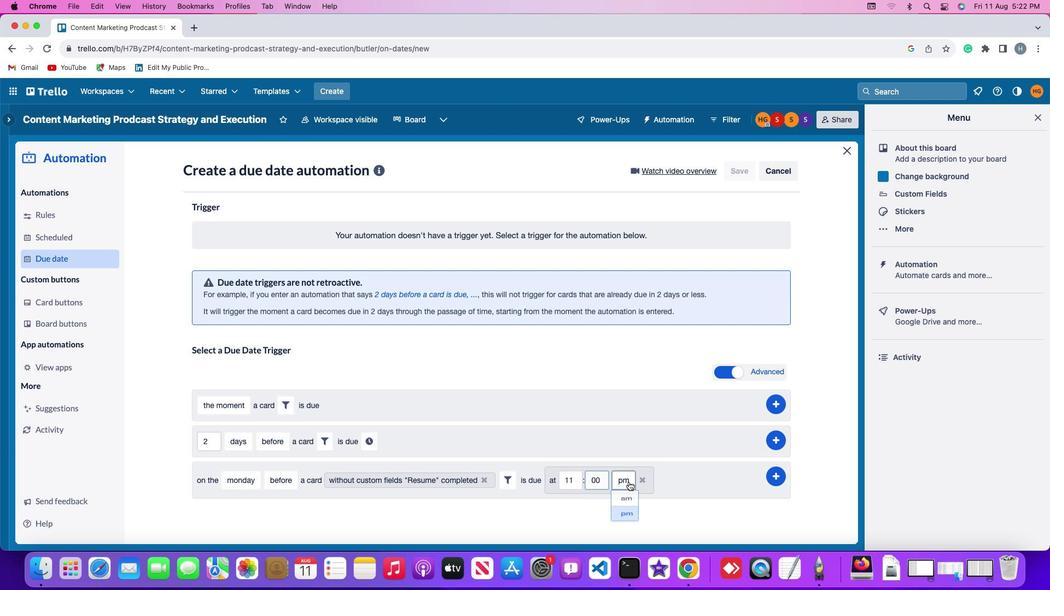 
Action: Mouse moved to (629, 505)
Screenshot: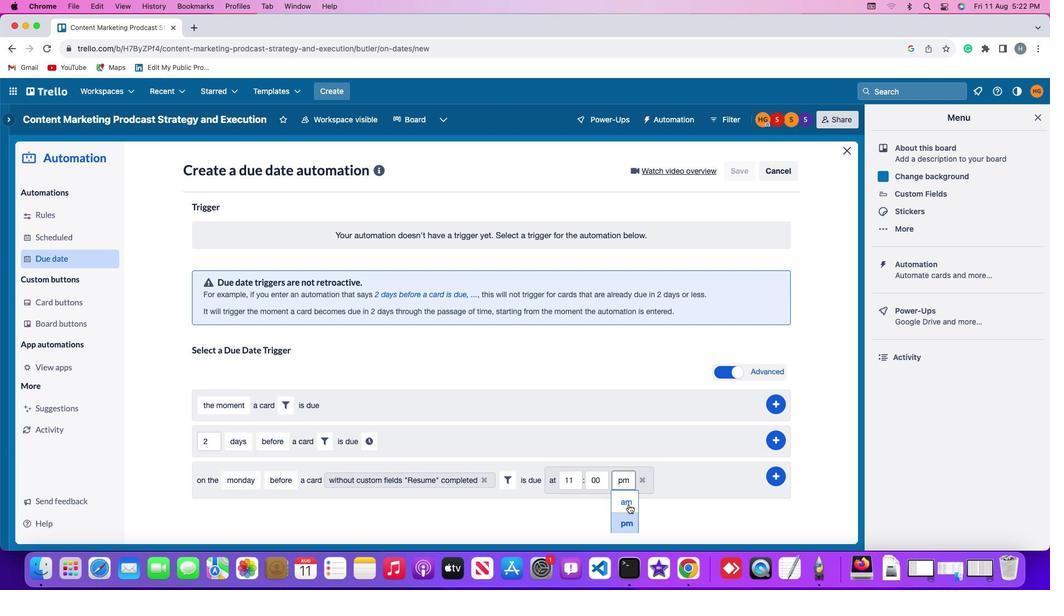 
Action: Mouse pressed left at (629, 505)
Screenshot: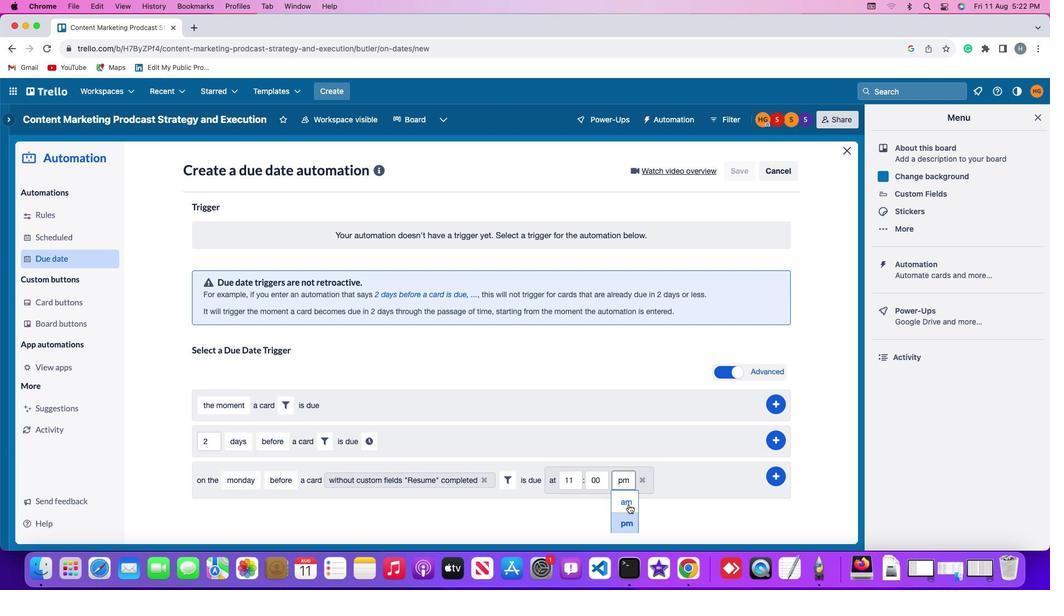 
Action: Mouse moved to (774, 474)
Screenshot: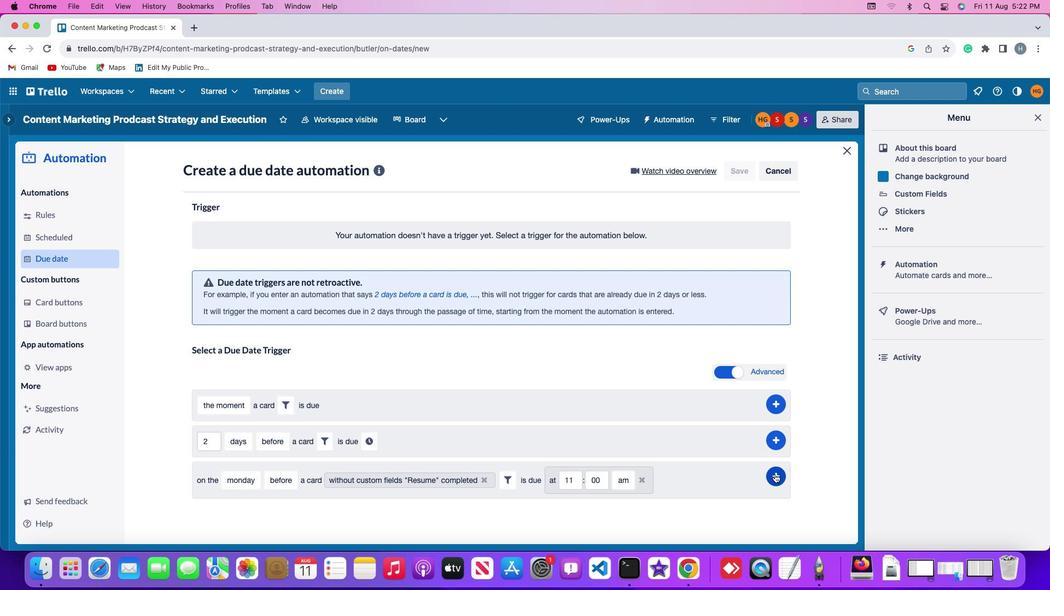 
Action: Mouse pressed left at (774, 474)
Screenshot: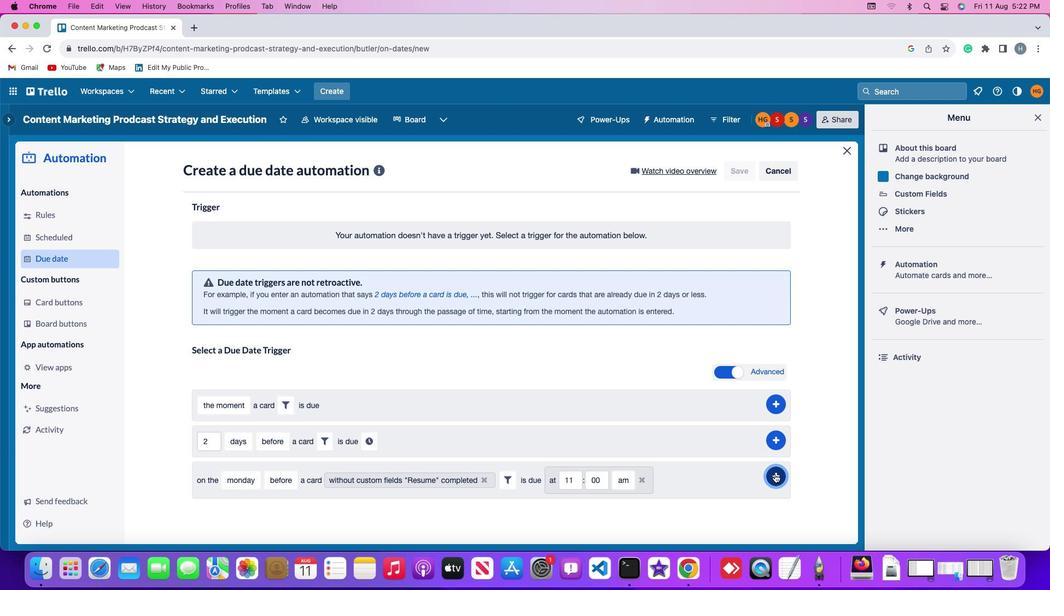 
Action: Mouse moved to (827, 366)
Screenshot: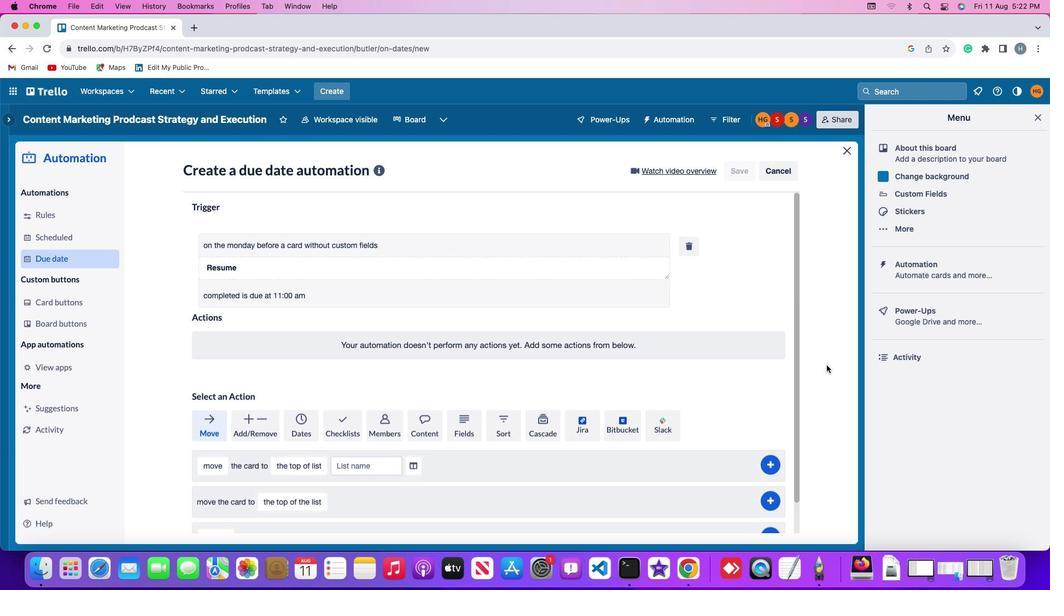 
